 Task: Create in the project AgileAvail and in the Backlog issue 'Create a new online platform for online cooking courses with advanced recipe sharing and meal planning features' a child issue 'Integration with learning management systems', and assign it to team member softage.2@softage.net. Create in the project AgileAvail and in the Backlog issue 'Implement a new cloud-based learning management system for a school with advanced course creation and assessment features' a child issue 'Big data model interpretability and transparency remediation', and assign it to team member softage.3@softage.net
Action: Mouse moved to (198, 355)
Screenshot: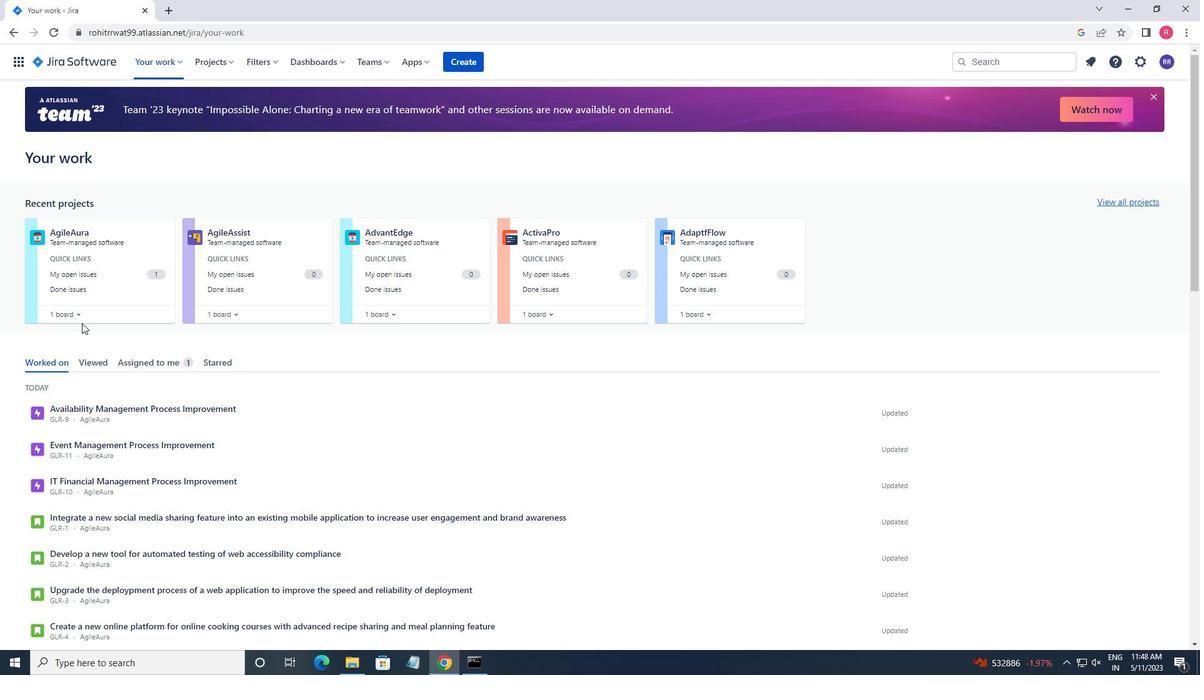
Action: Mouse scrolled (198, 356) with delta (0, 0)
Screenshot: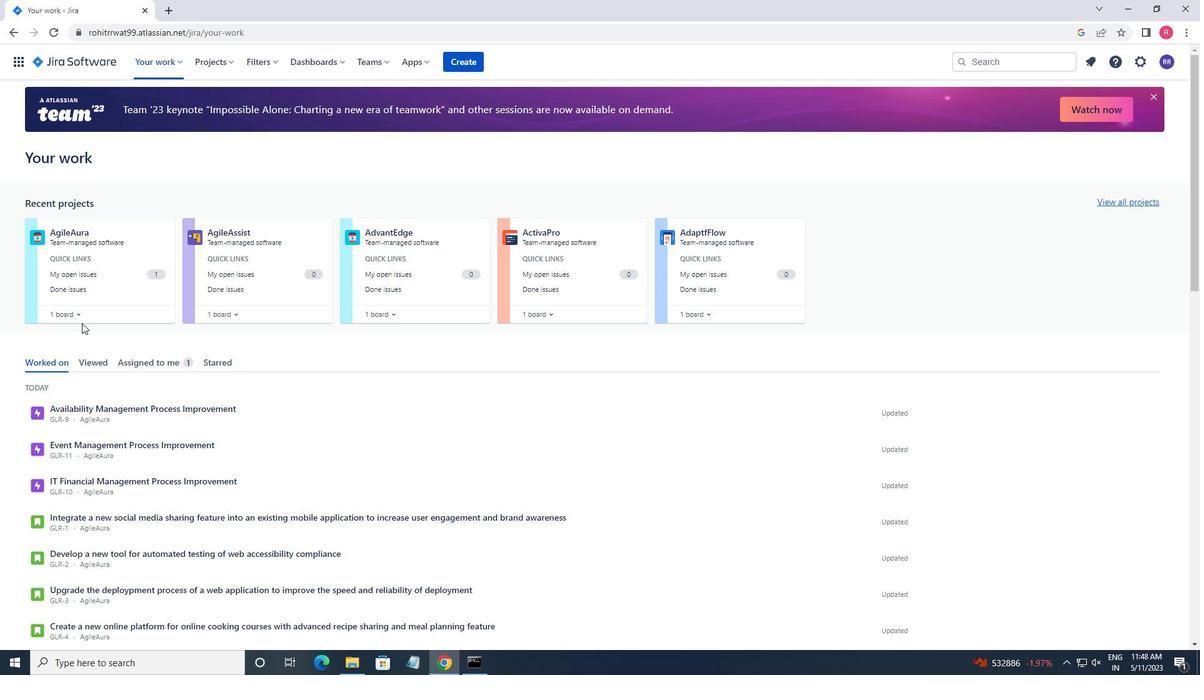 
Action: Mouse moved to (229, 62)
Screenshot: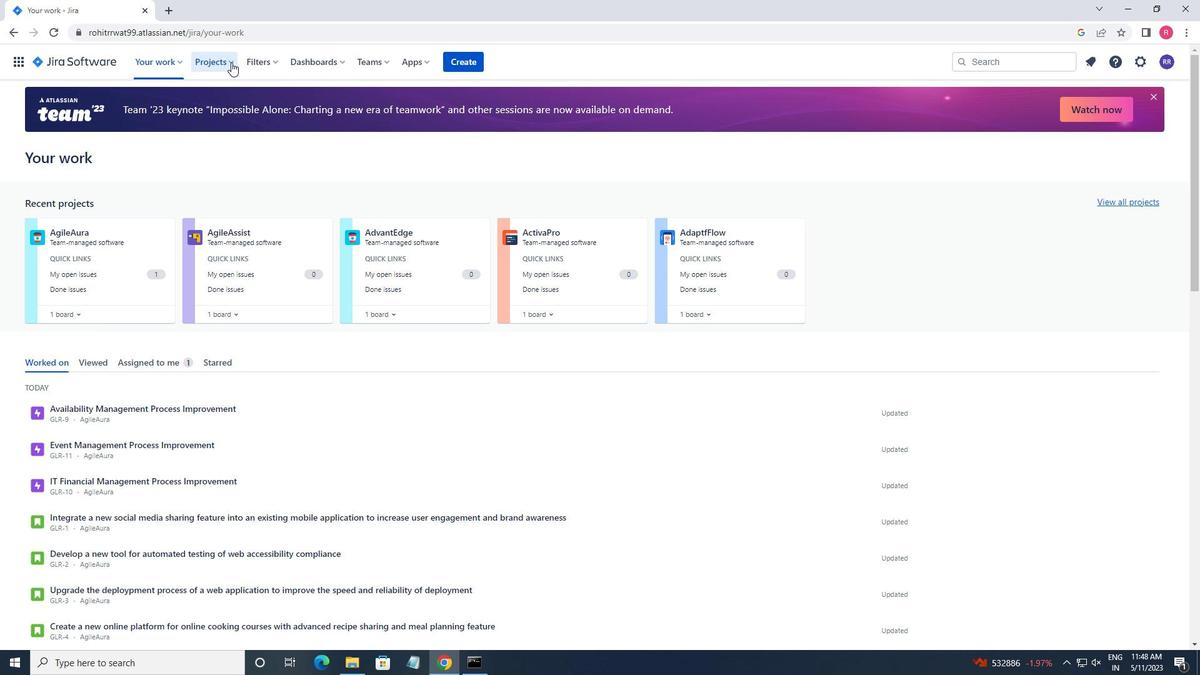 
Action: Mouse pressed left at (229, 62)
Screenshot: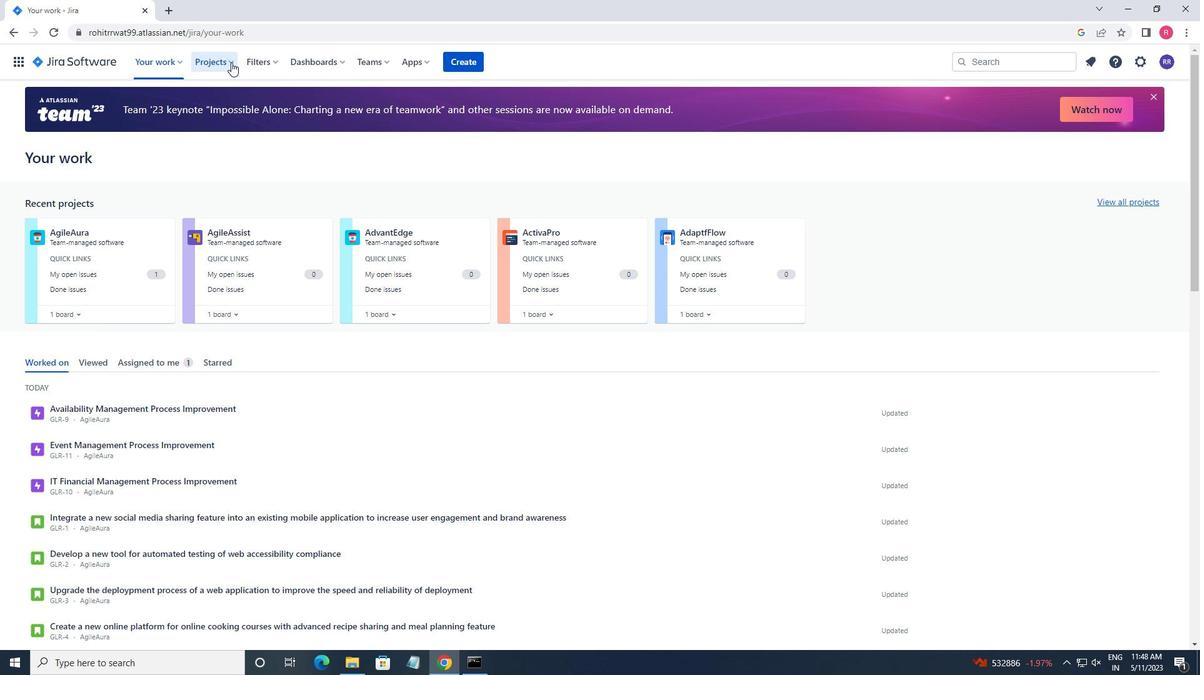 
Action: Mouse moved to (245, 117)
Screenshot: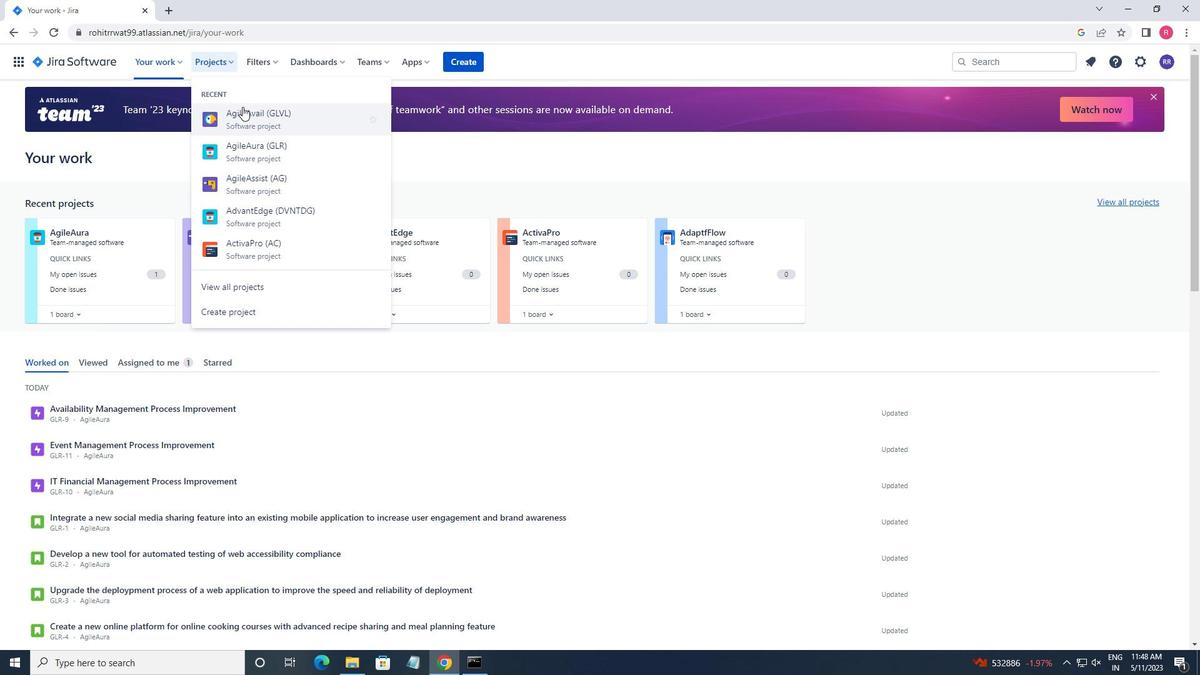 
Action: Mouse pressed left at (245, 117)
Screenshot: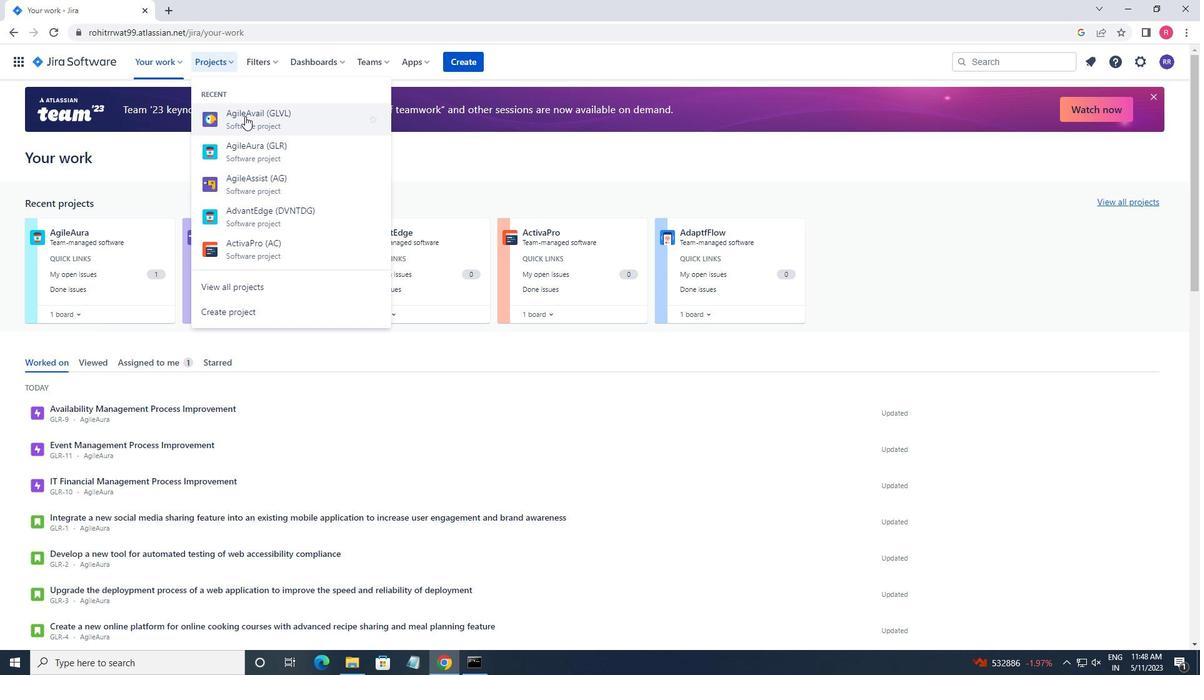 
Action: Mouse moved to (72, 193)
Screenshot: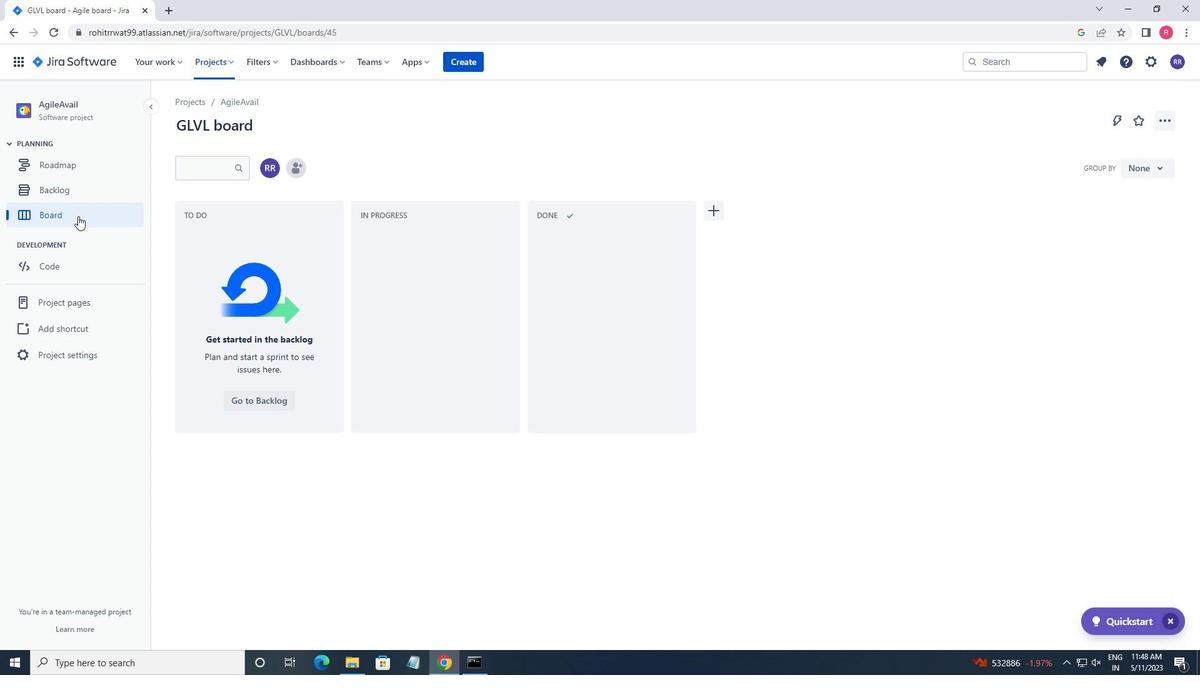 
Action: Mouse pressed left at (72, 193)
Screenshot: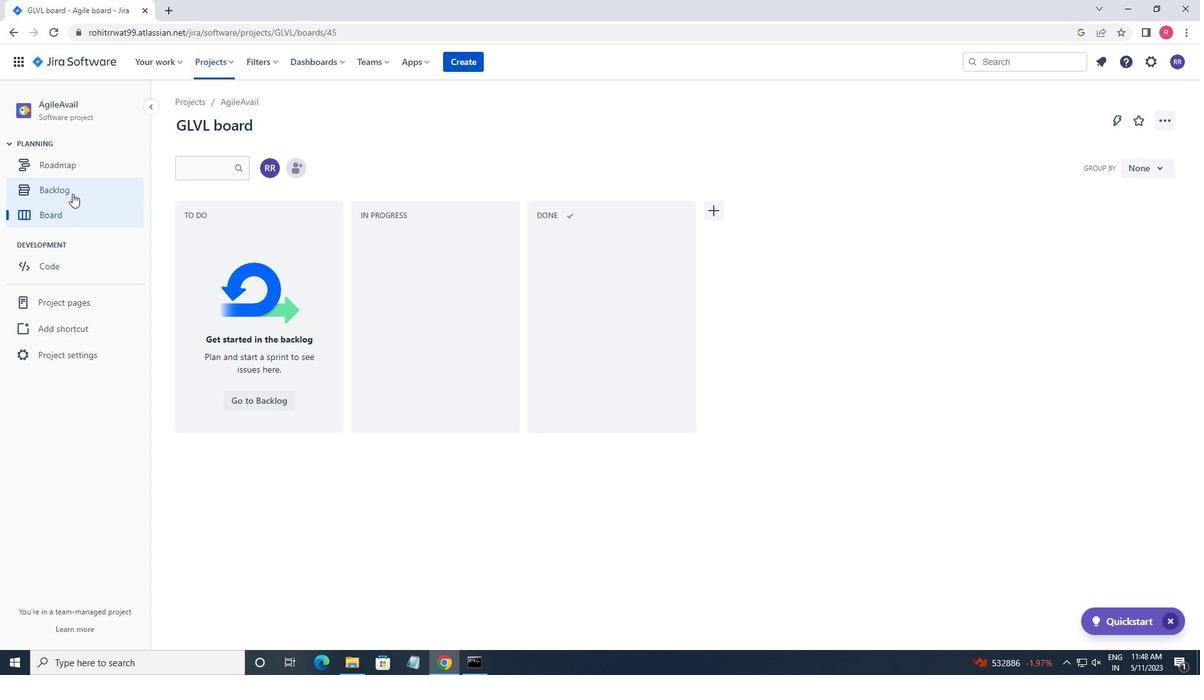 
Action: Mouse moved to (384, 385)
Screenshot: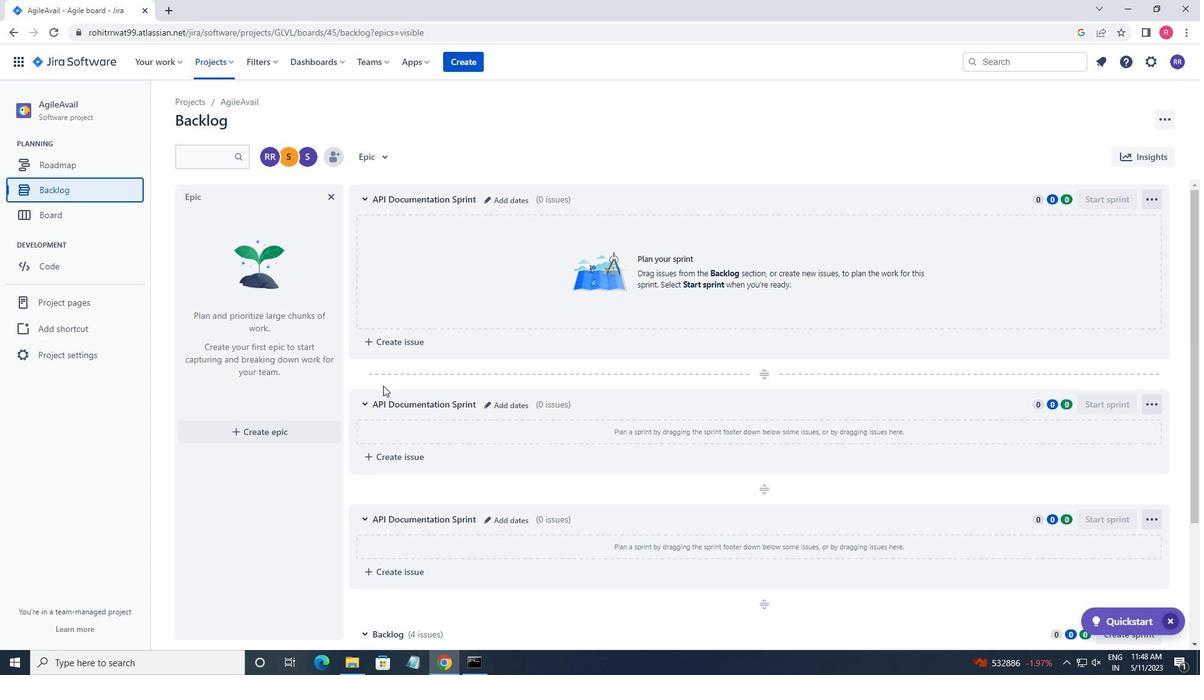 
Action: Mouse scrolled (384, 385) with delta (0, 0)
Screenshot: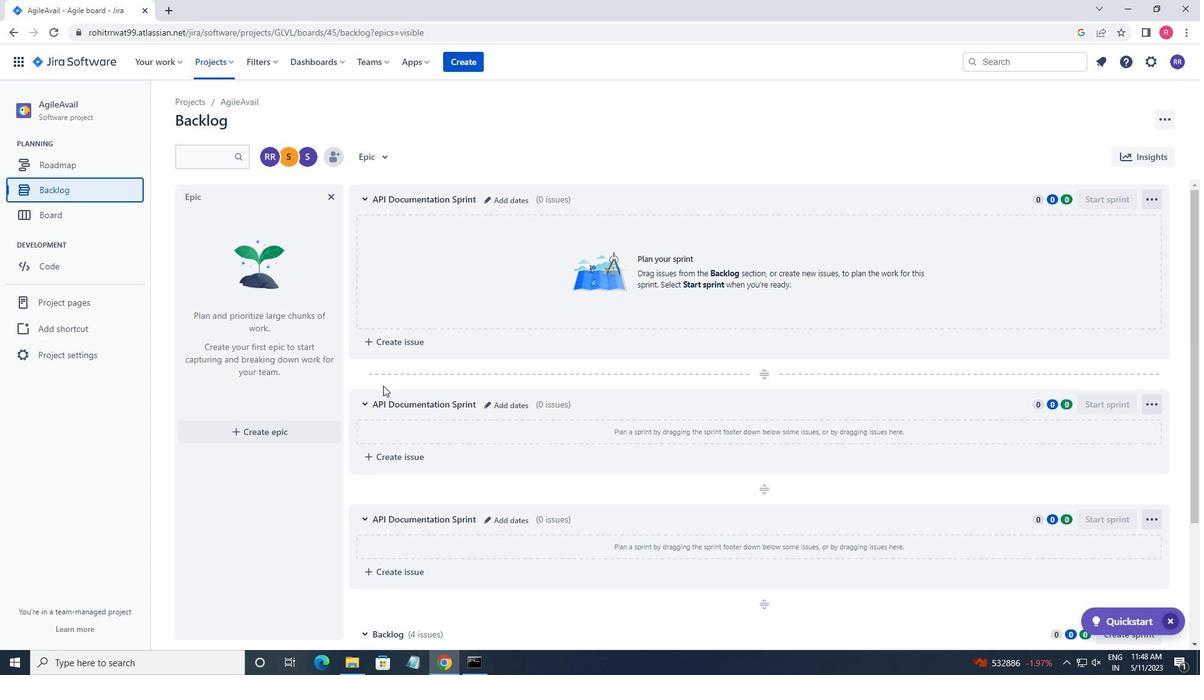 
Action: Mouse scrolled (384, 385) with delta (0, 0)
Screenshot: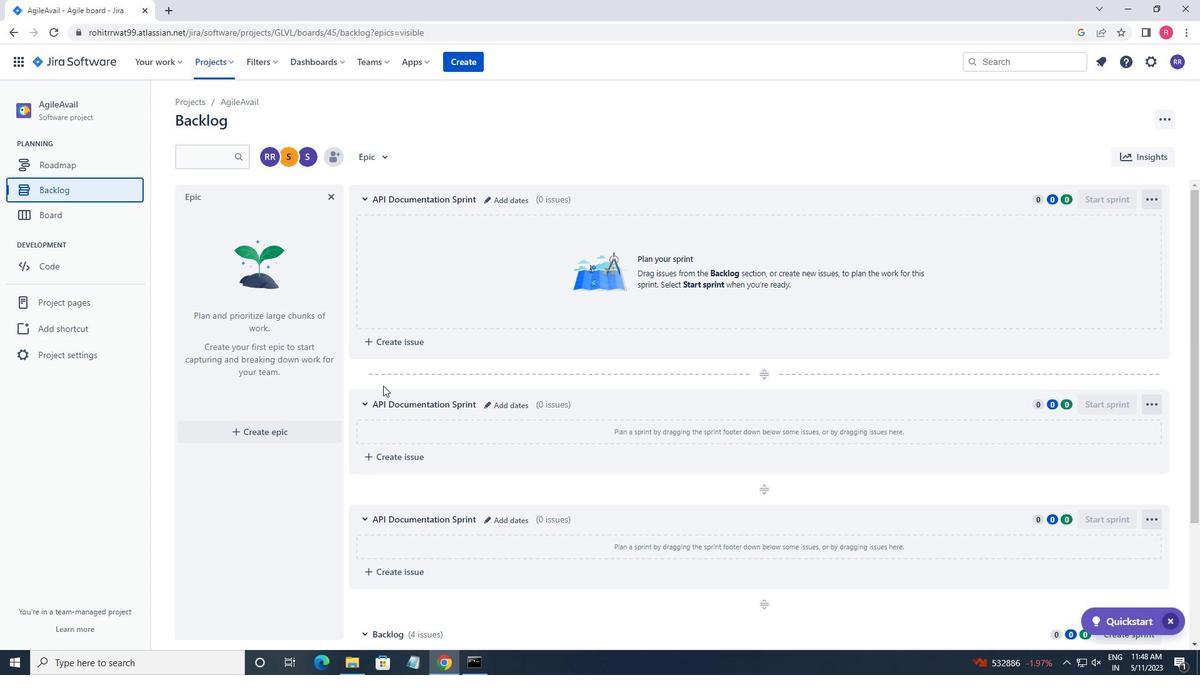 
Action: Mouse scrolled (384, 385) with delta (0, 0)
Screenshot: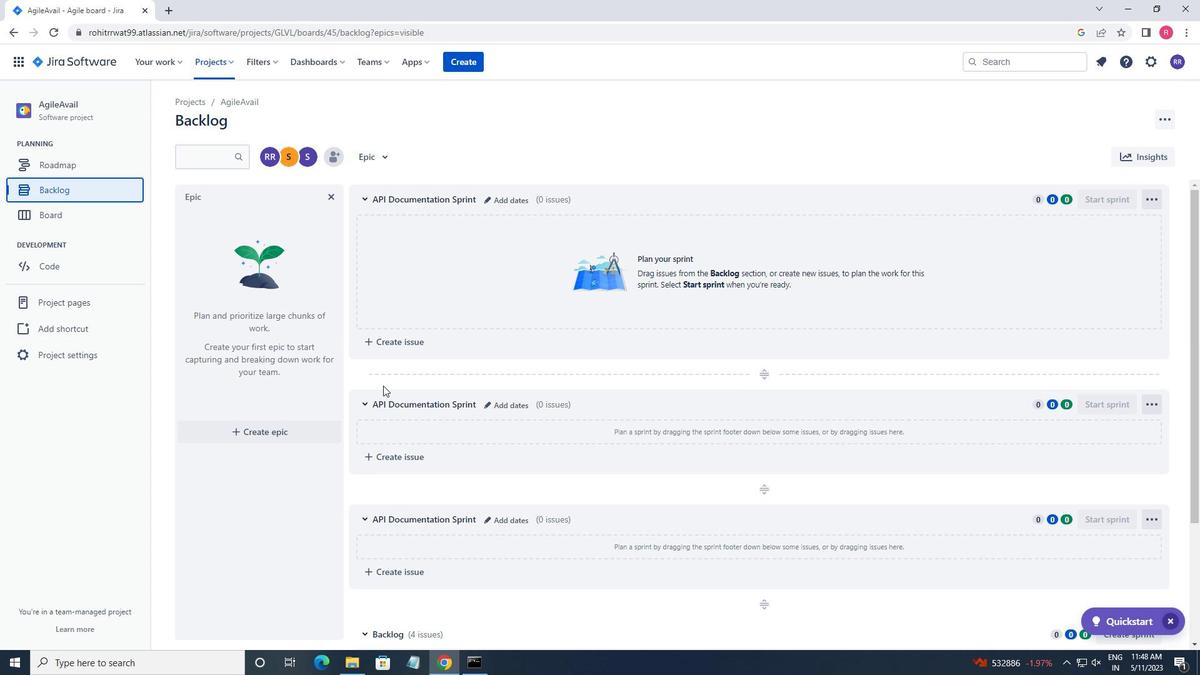 
Action: Mouse scrolled (384, 385) with delta (0, 0)
Screenshot: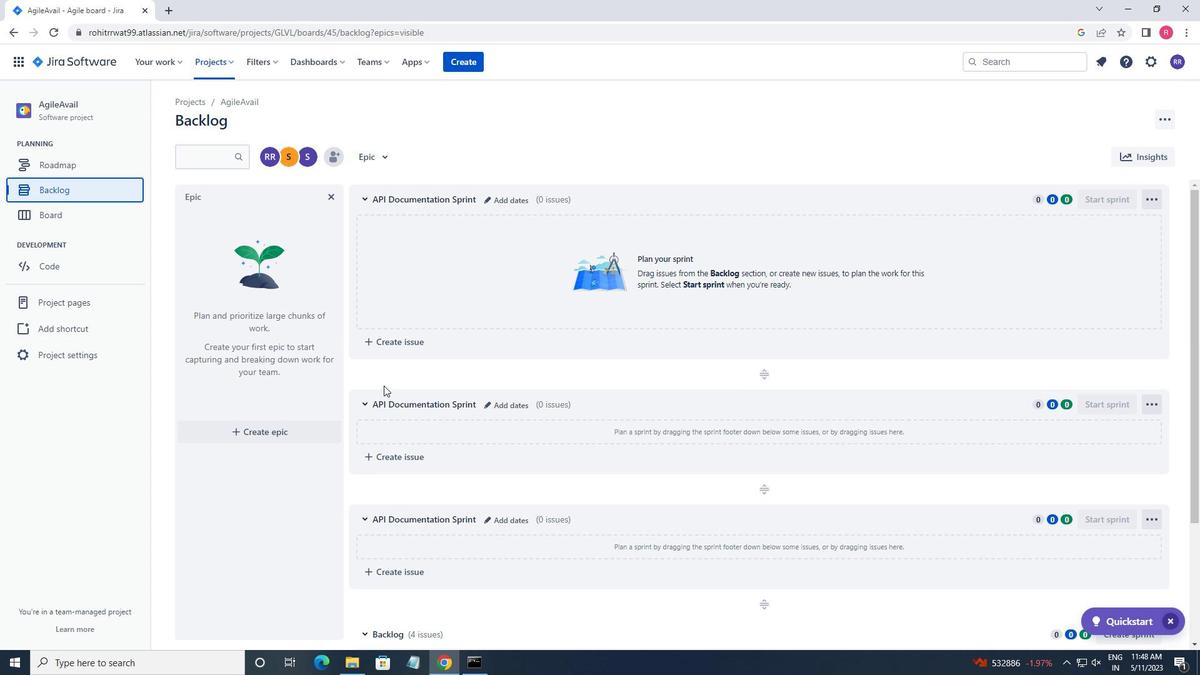 
Action: Mouse scrolled (384, 385) with delta (0, 0)
Screenshot: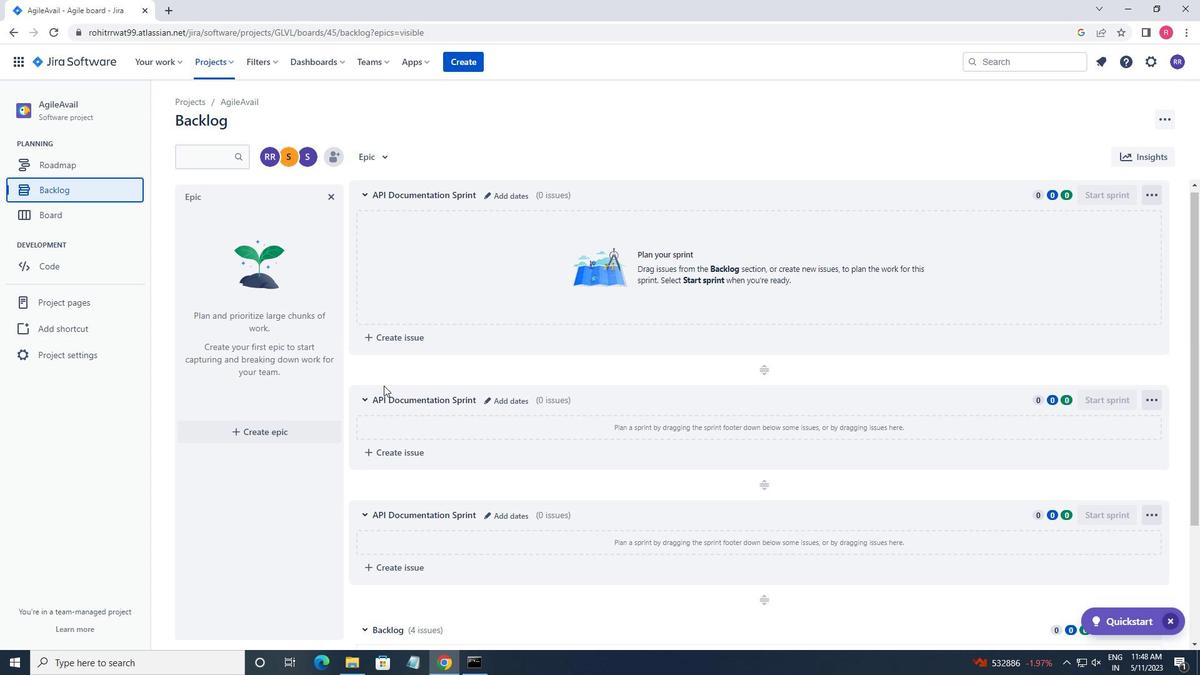 
Action: Mouse scrolled (384, 385) with delta (0, 0)
Screenshot: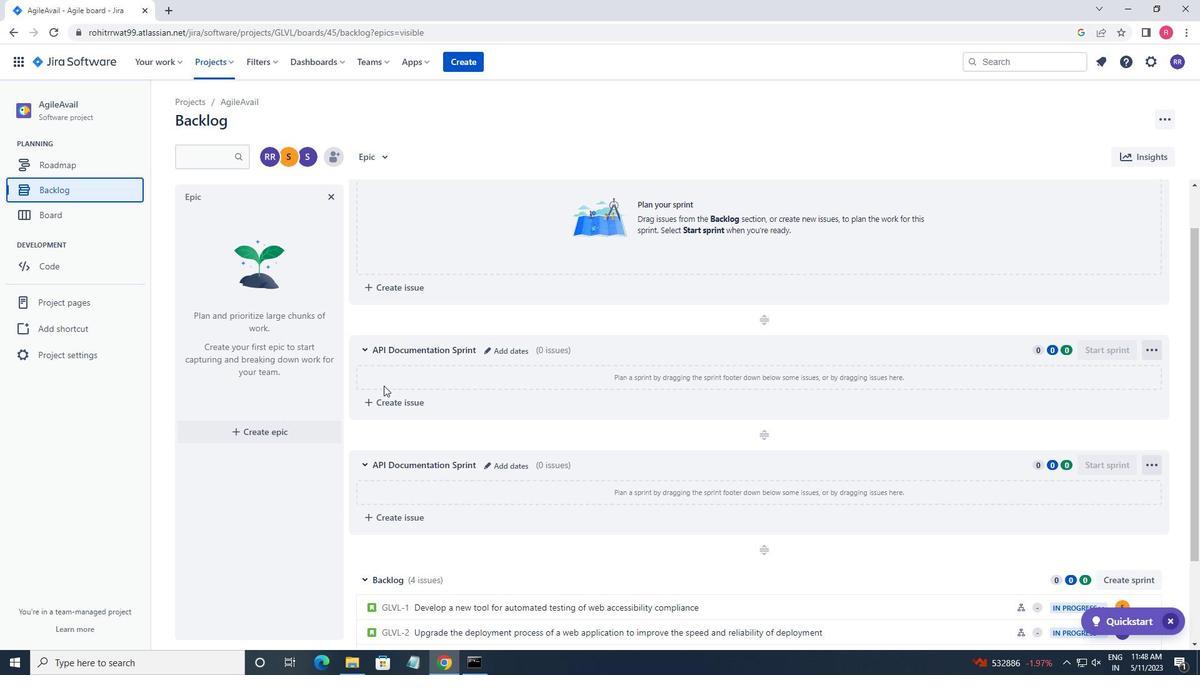 
Action: Mouse moved to (901, 544)
Screenshot: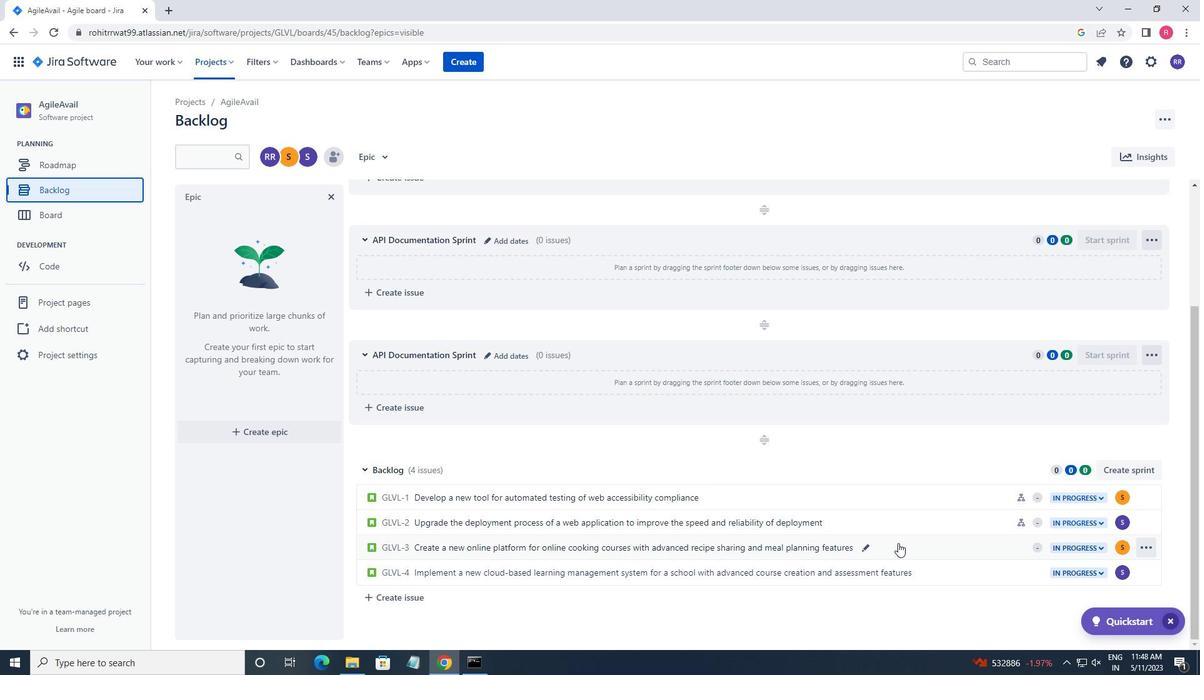 
Action: Mouse pressed left at (901, 544)
Screenshot: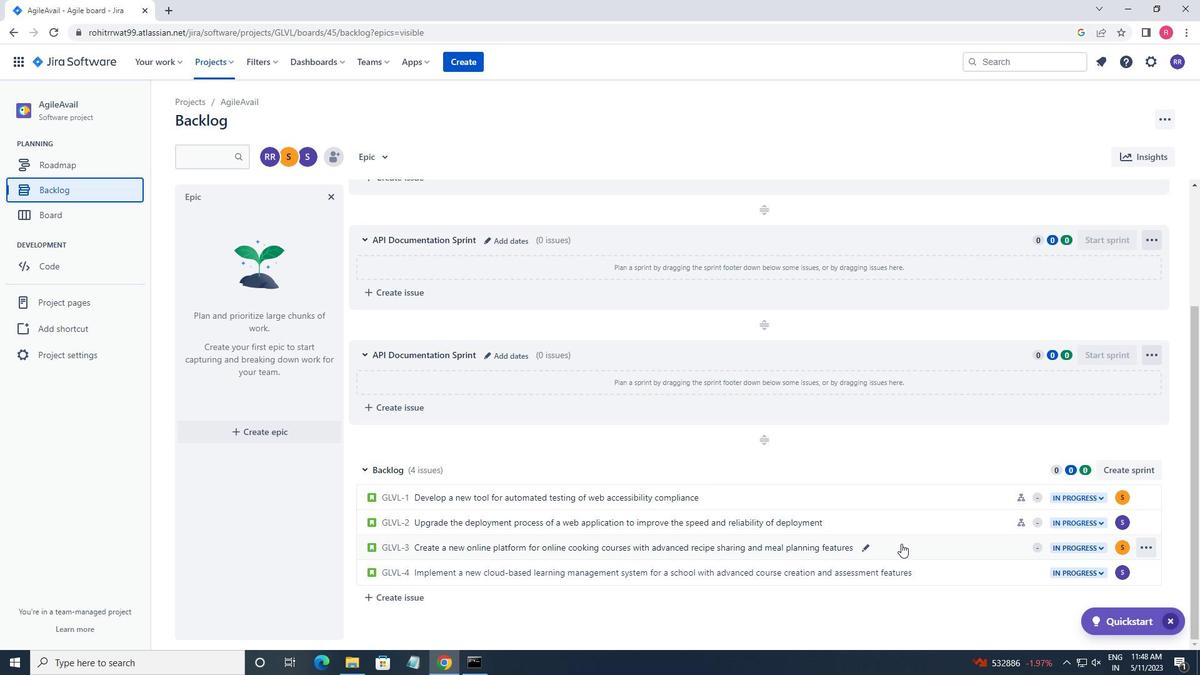 
Action: Mouse moved to (977, 301)
Screenshot: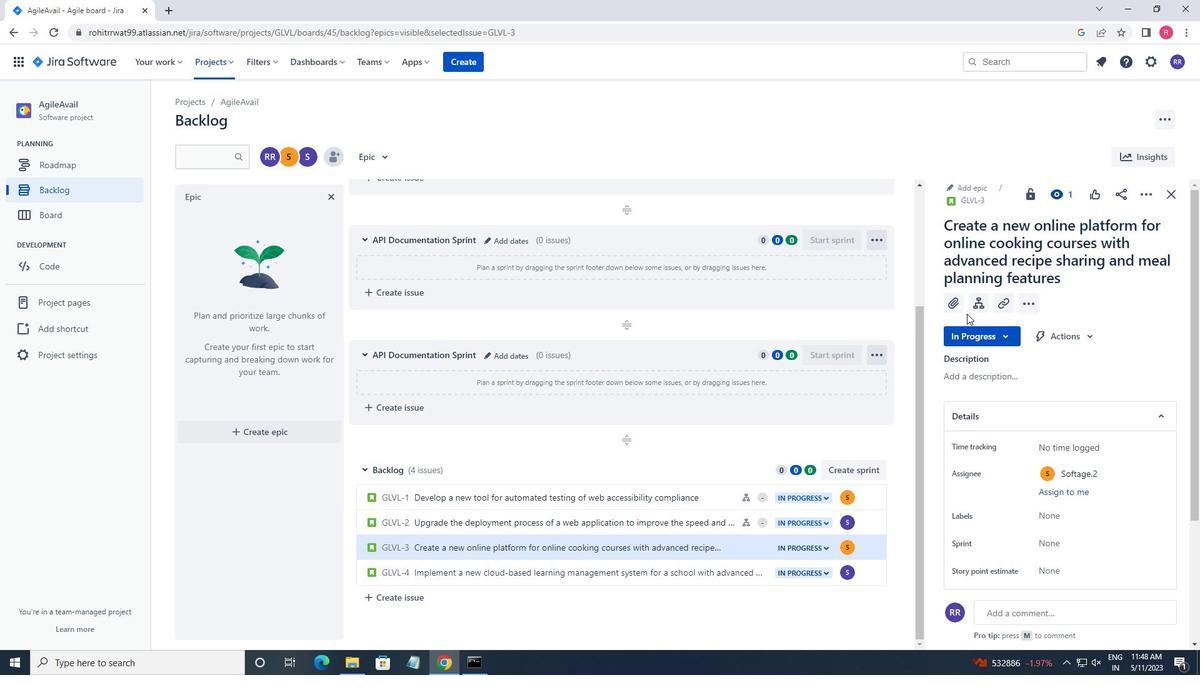 
Action: Mouse pressed left at (977, 301)
Screenshot: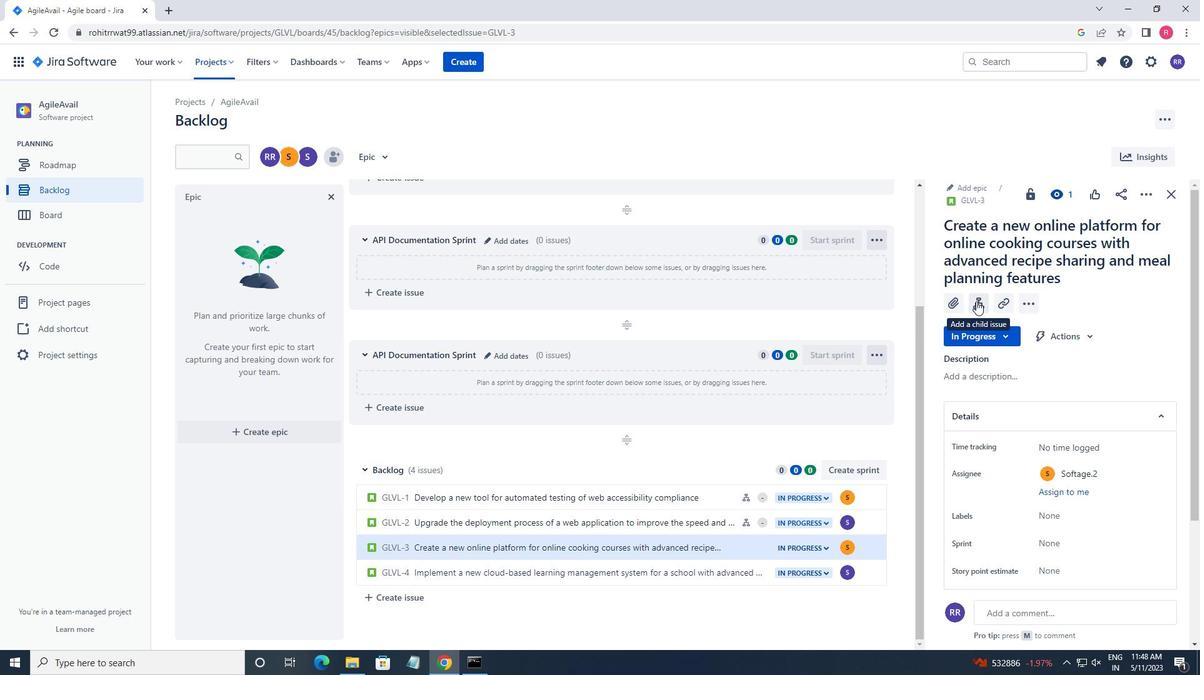 
Action: Mouse moved to (980, 404)
Screenshot: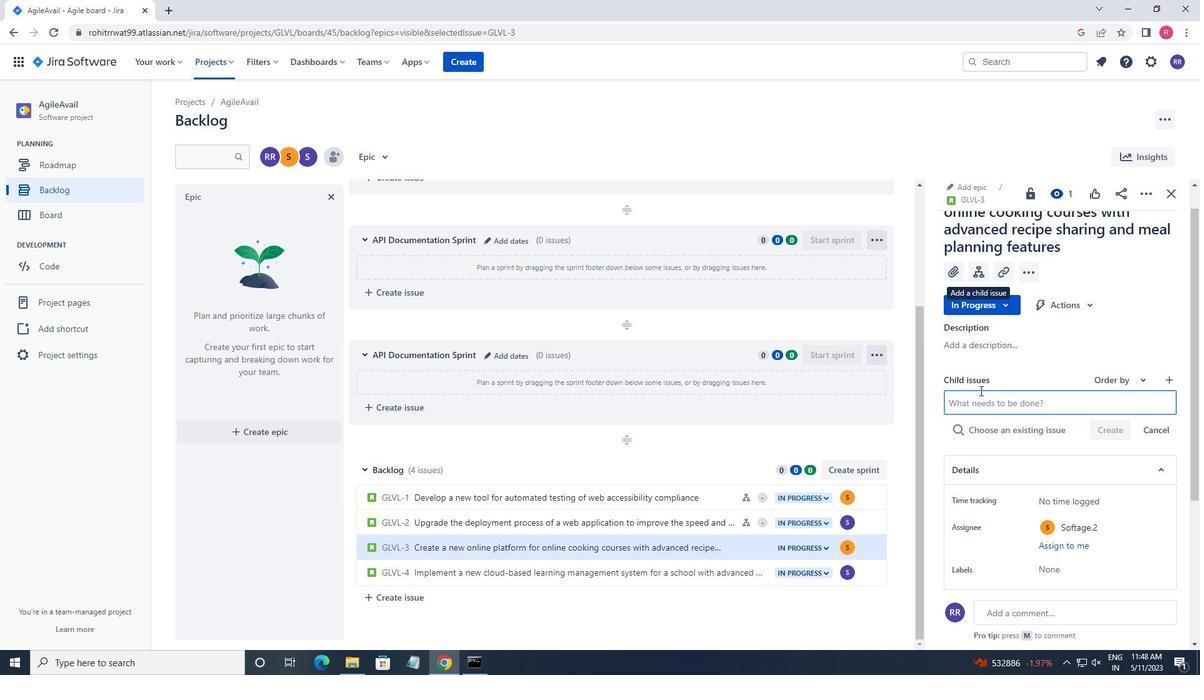 
Action: Mouse pressed left at (980, 404)
Screenshot: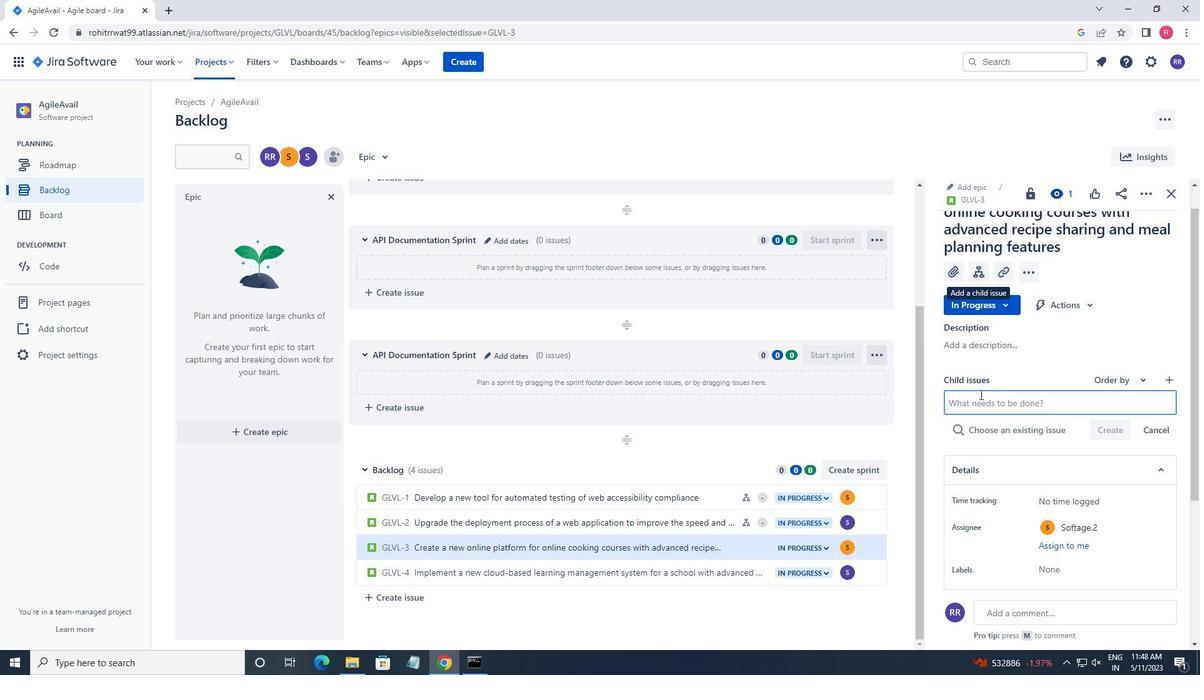 
Action: Key pressed <Key.shift_r>Inta<Key.backspace>egration<Key.space>e<Key.backspace>with<Key.space>learning<Key.space>managen<Key.backspace>ment<Key.space>system<Key.enter>
Screenshot: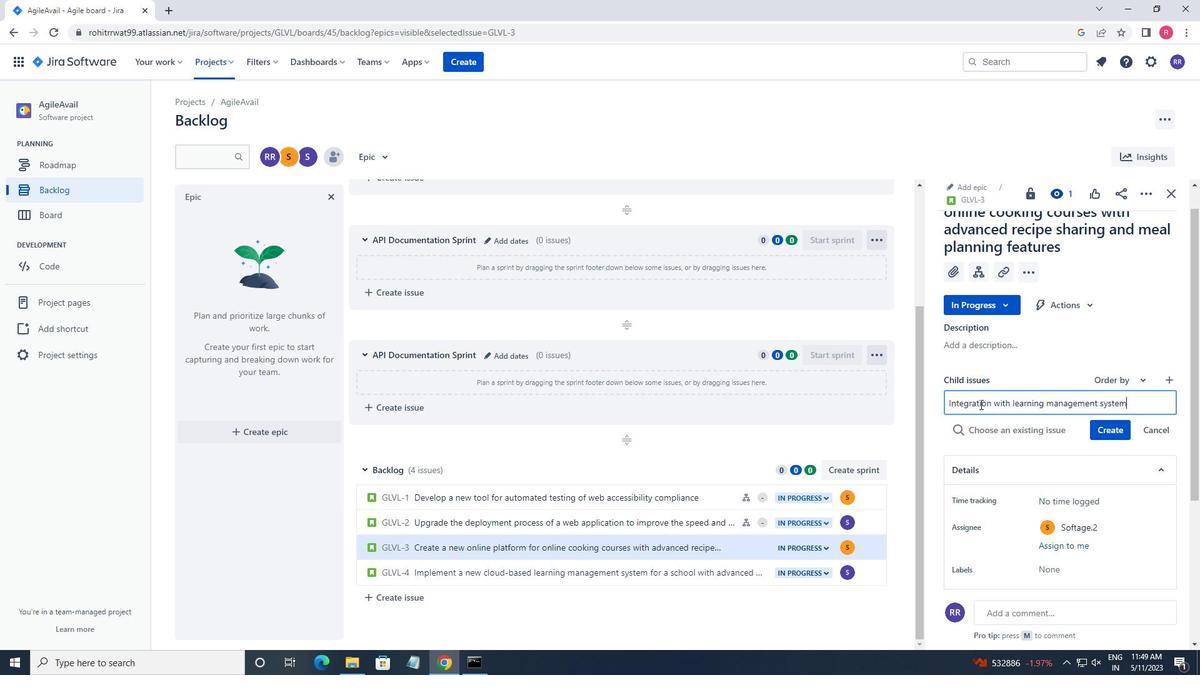 
Action: Mouse moved to (1112, 413)
Screenshot: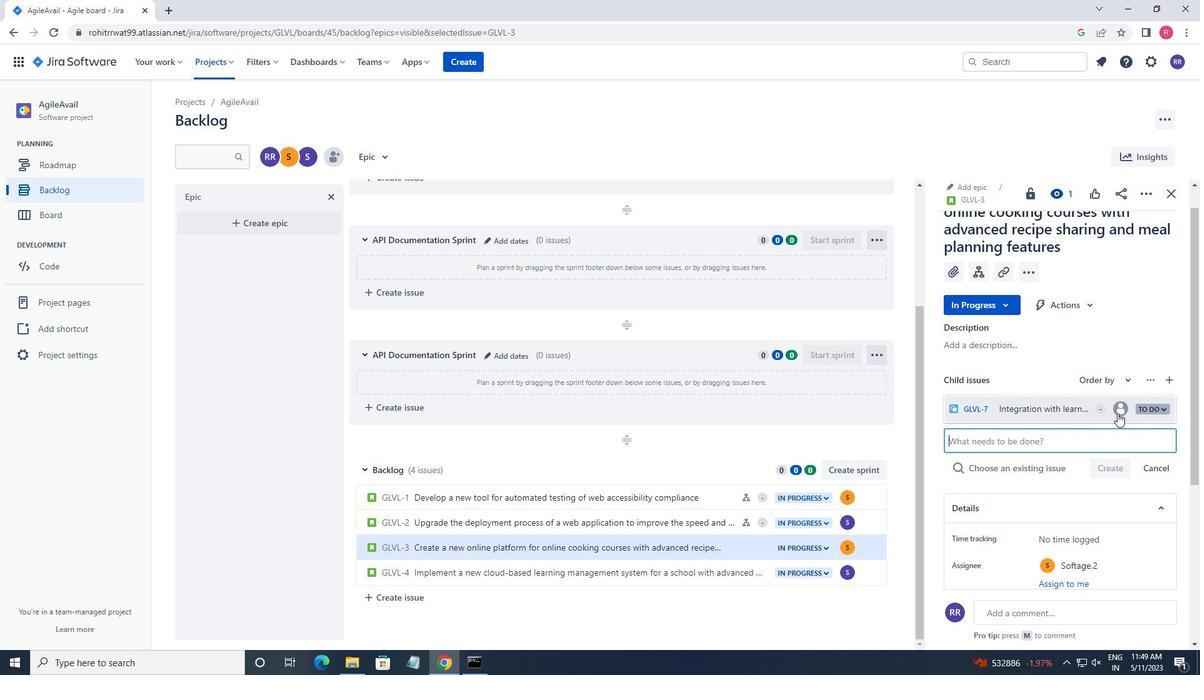 
Action: Mouse pressed left at (1112, 413)
Screenshot: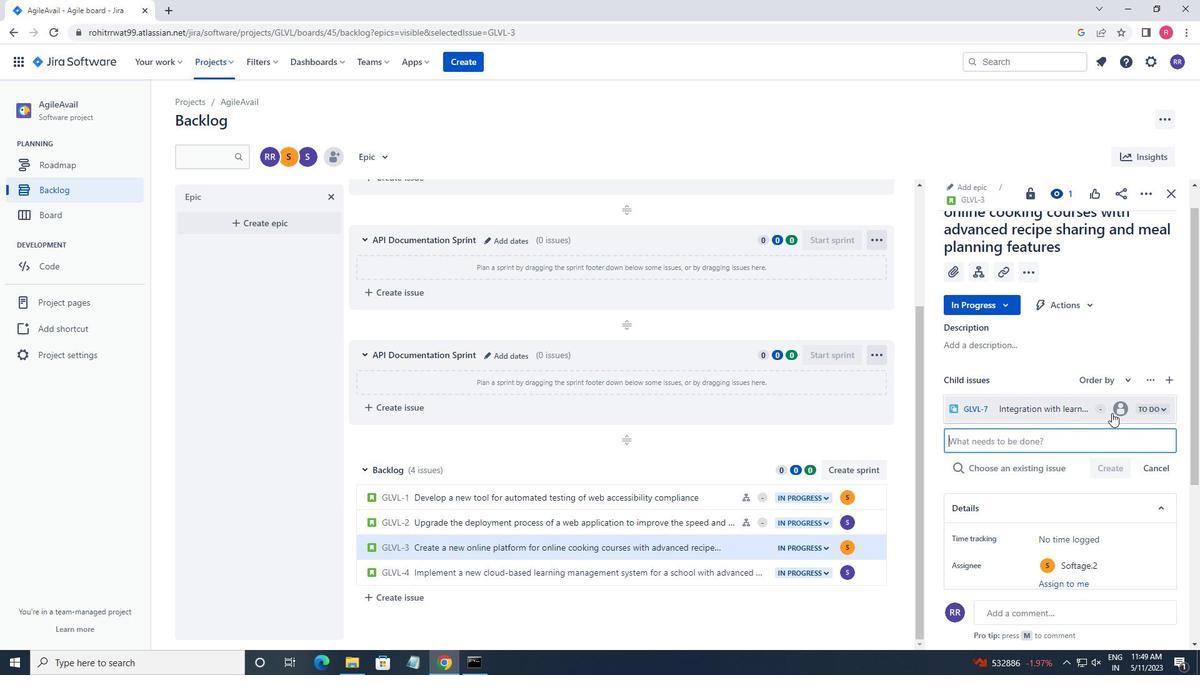 
Action: Mouse moved to (1046, 417)
Screenshot: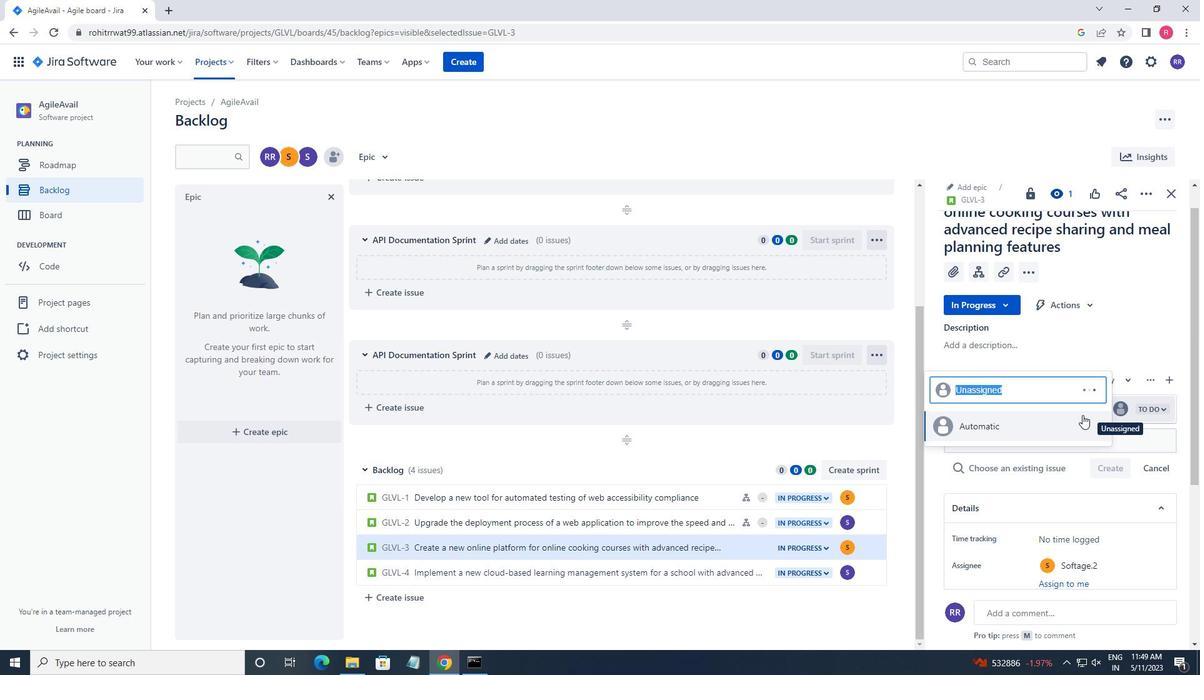 
Action: Key pressed soft
Screenshot: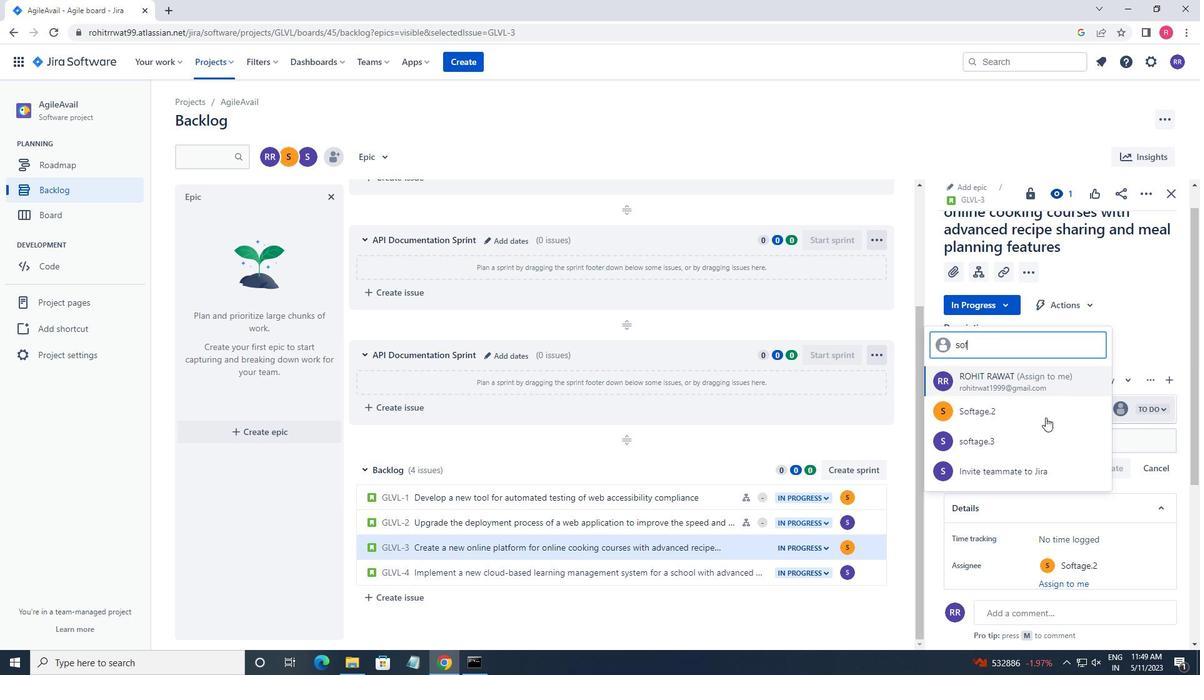 
Action: Mouse moved to (998, 422)
Screenshot: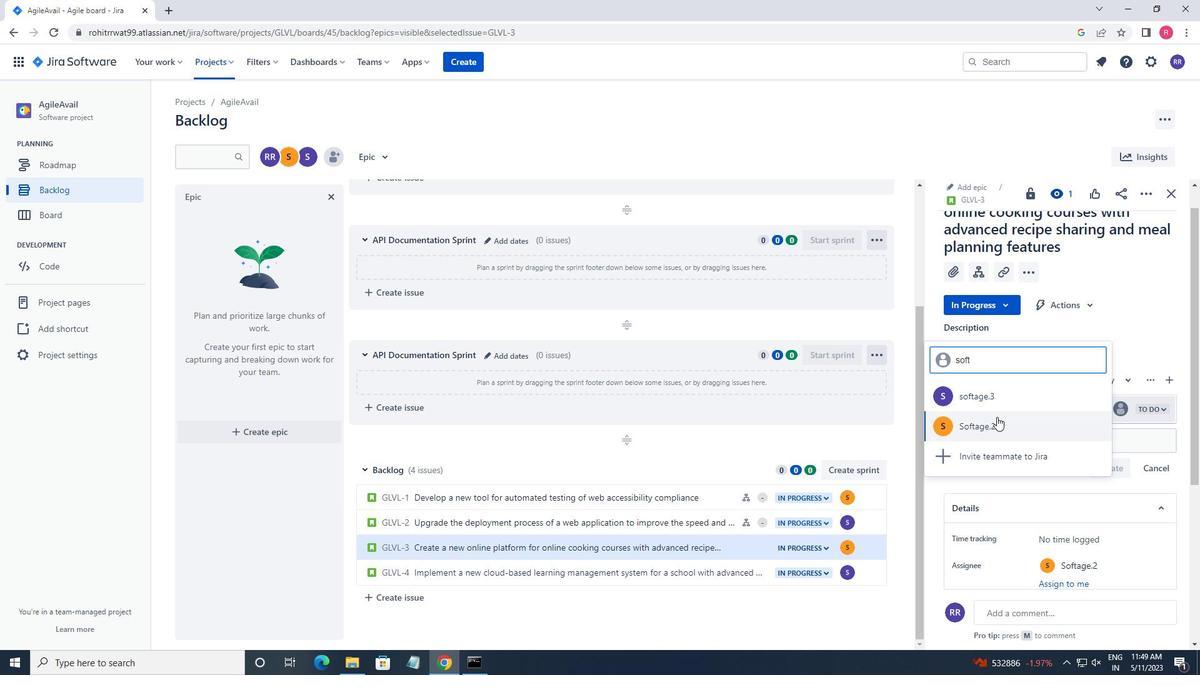 
Action: Mouse pressed left at (998, 422)
Screenshot: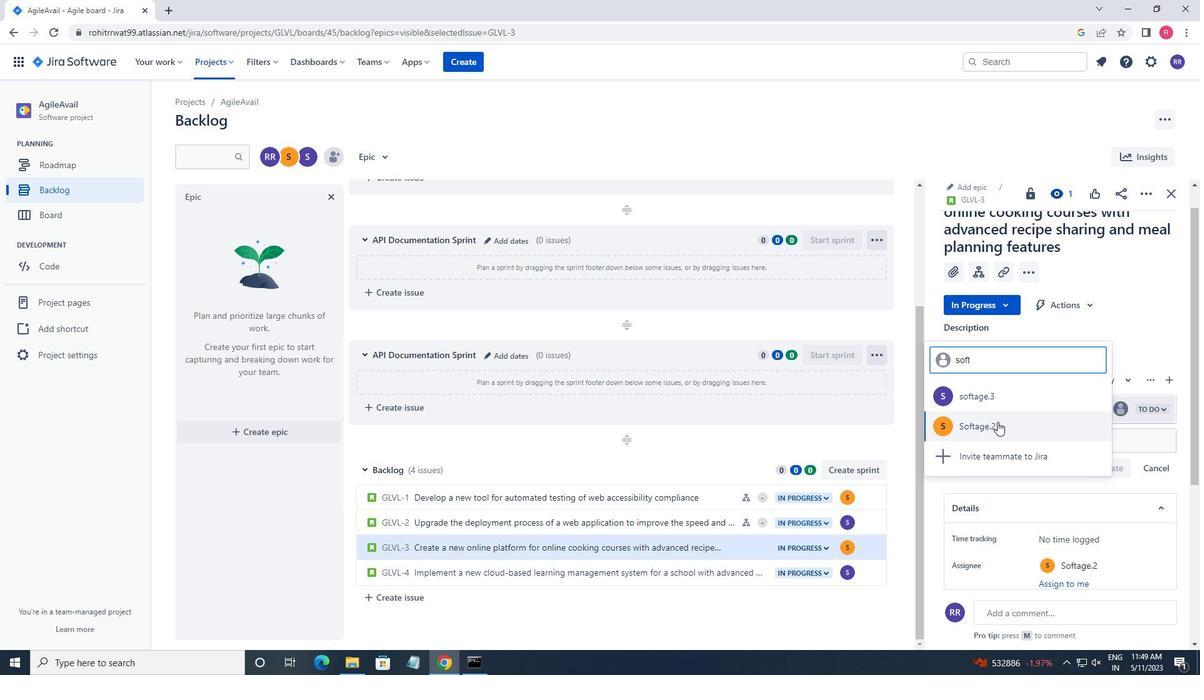 
Action: Mouse moved to (694, 582)
Screenshot: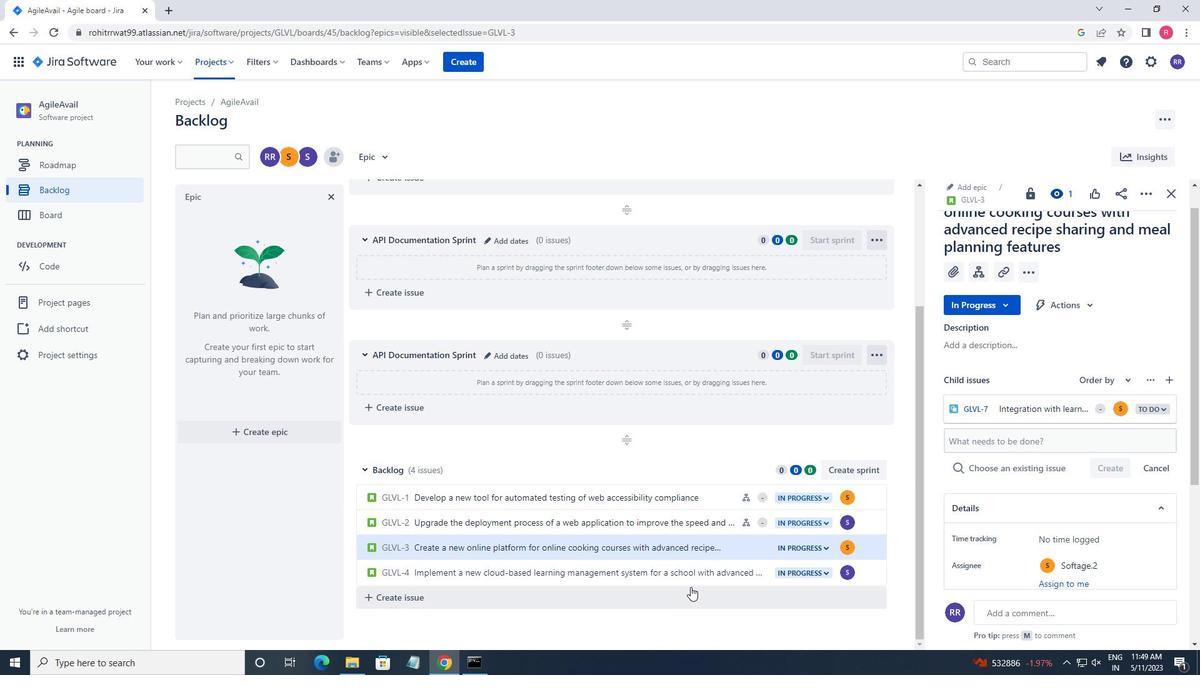 
Action: Mouse pressed left at (694, 582)
Screenshot: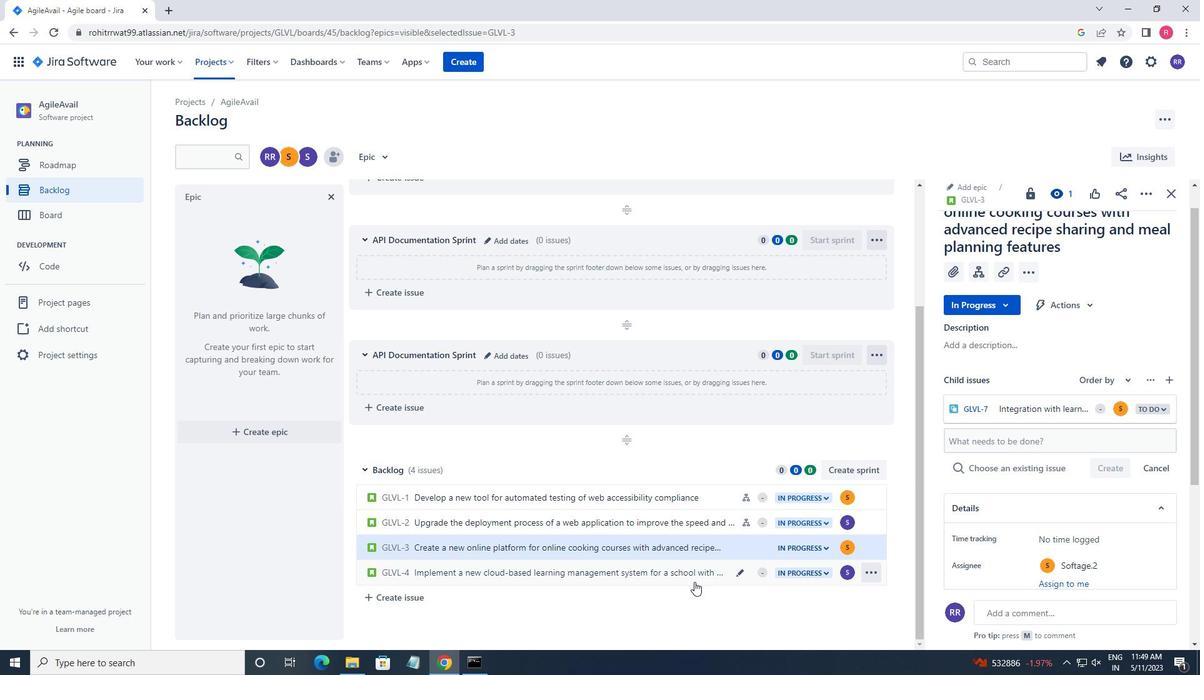 
Action: Mouse moved to (985, 308)
Screenshot: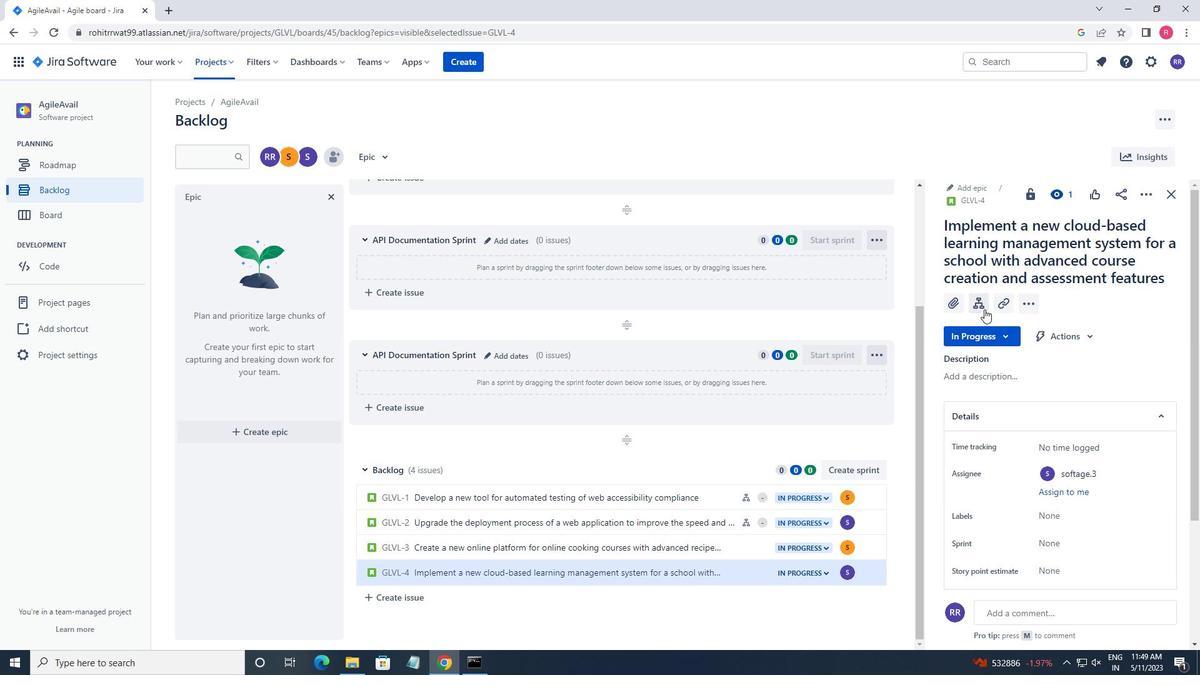 
Action: Mouse pressed left at (985, 308)
Screenshot: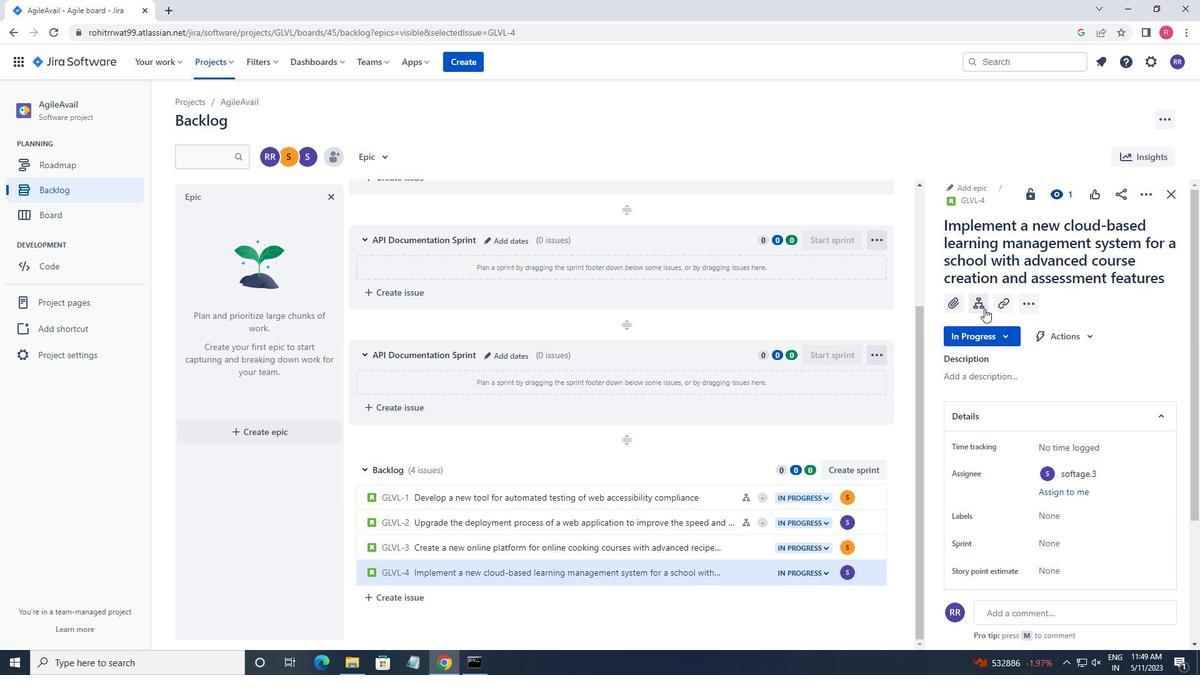 
Action: Mouse moved to (967, 397)
Screenshot: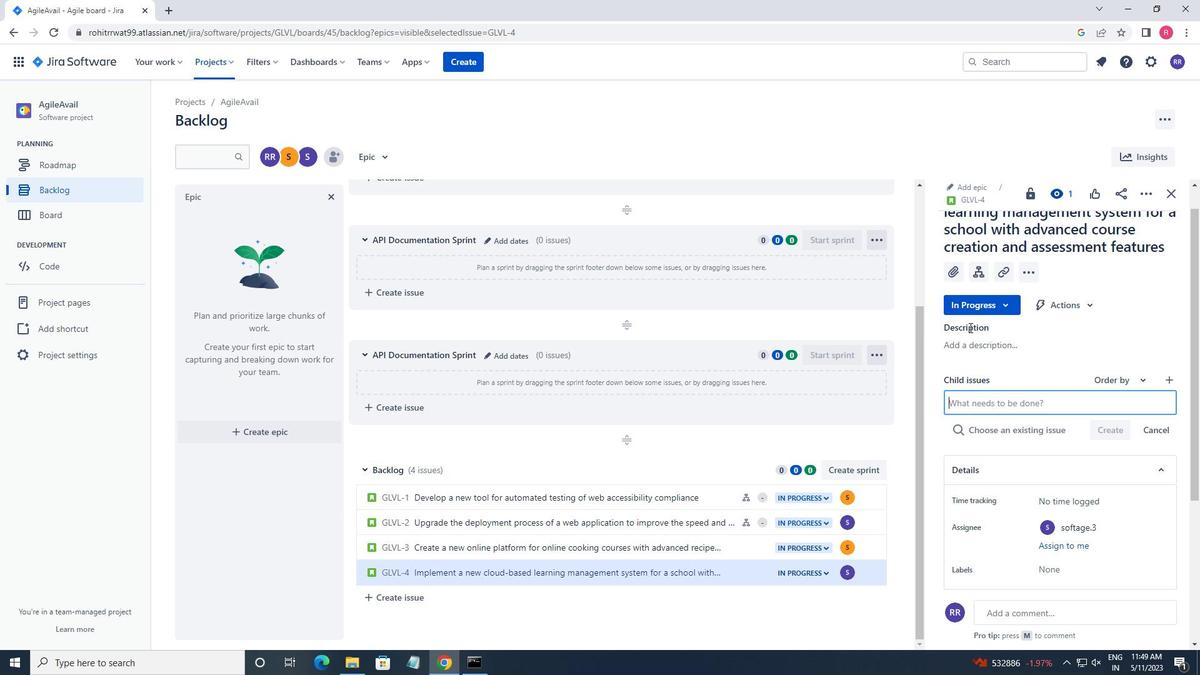 
Action: Key pressed softage<Key.space><Key.backspace>.3<Key.shift>@
Screenshot: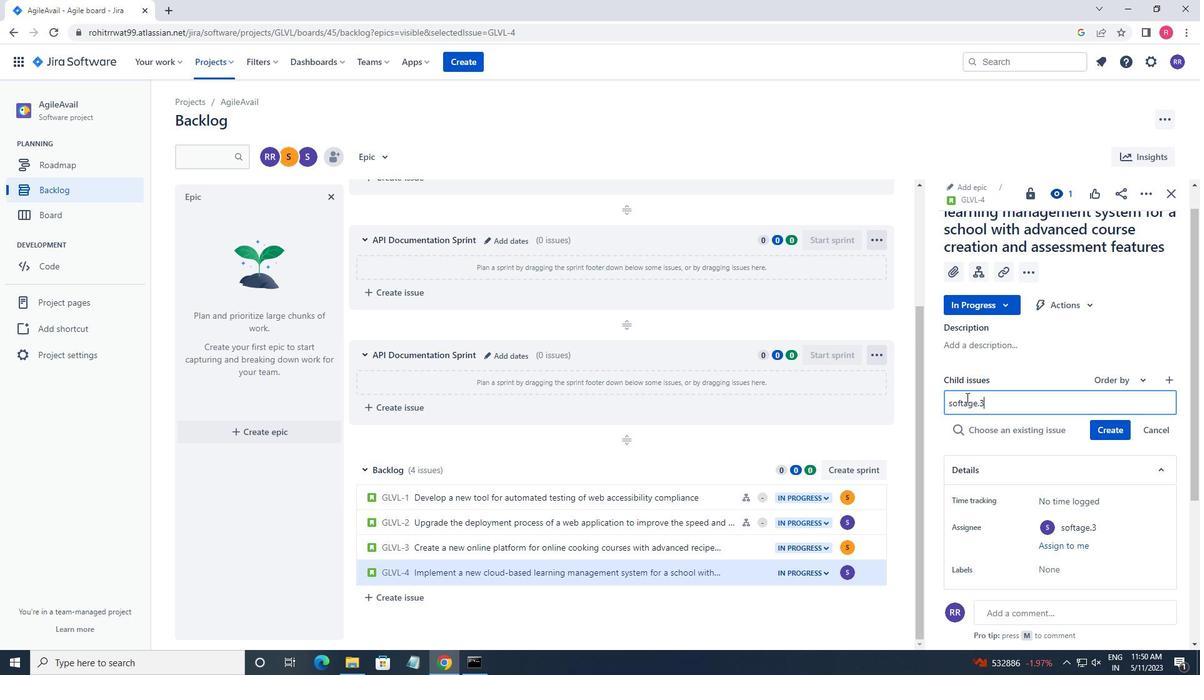 
Action: Mouse moved to (1042, 406)
Screenshot: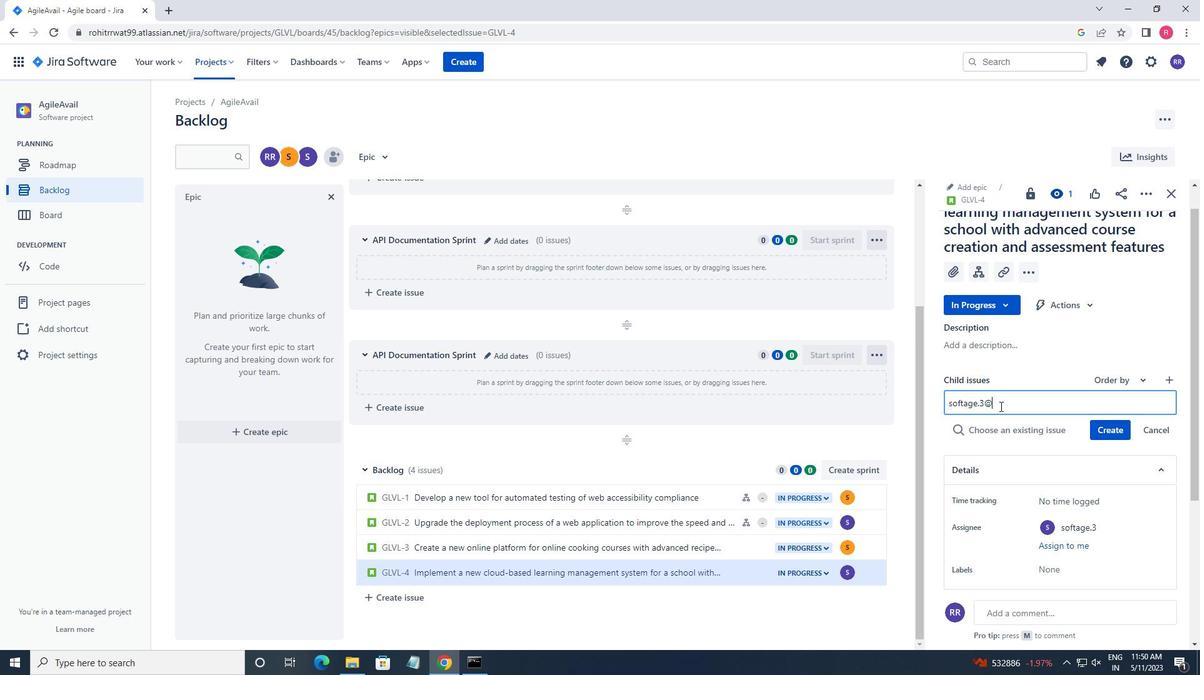 
Action: Key pressed <Key.backspace><Key.backspace><Key.backspace><Key.backspace><Key.backspace><Key.backspace><Key.backspace><Key.backspace><Key.backspace><Key.backspace><Key.backspace><Key.backspace><Key.backspace><Key.backspace><Key.backspace><Key.shift><Key.shift>BIG<Key.space>DATA<Key.space>MODEL<Key.space>INTERPRA<Key.backspace>ETABILITY<Key.space>AND<Key.space>TRANSPARENCY<Key.space>REMEDIATION
Screenshot: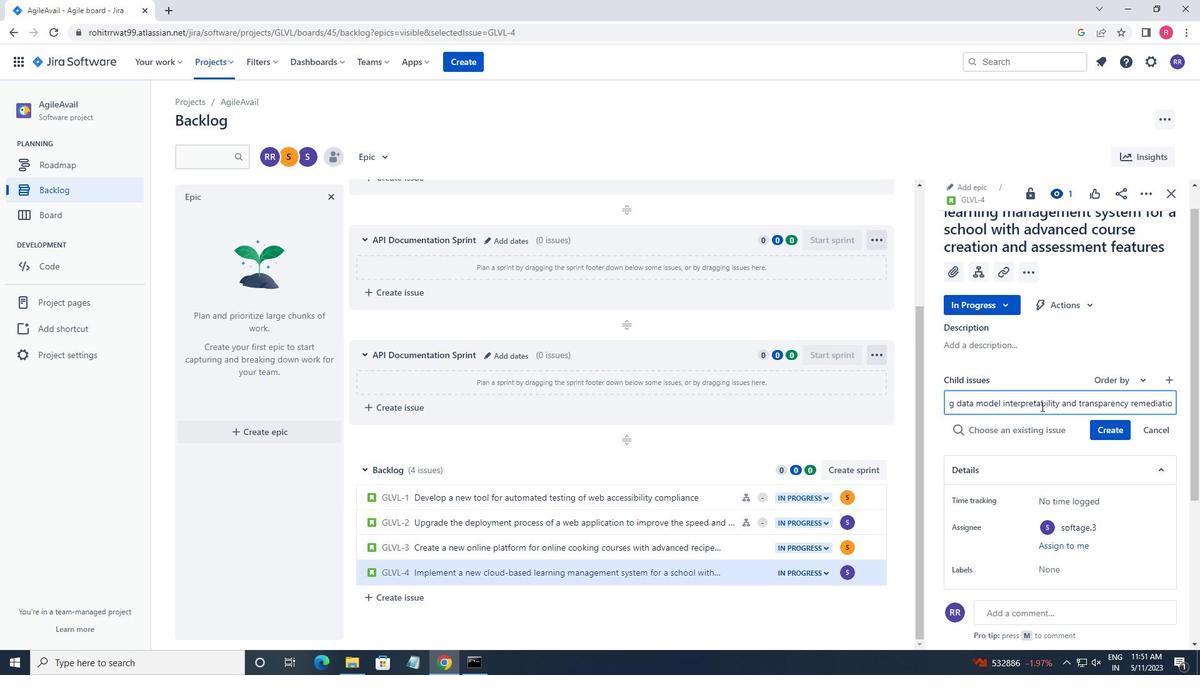 
Action: Mouse moved to (1103, 432)
Screenshot: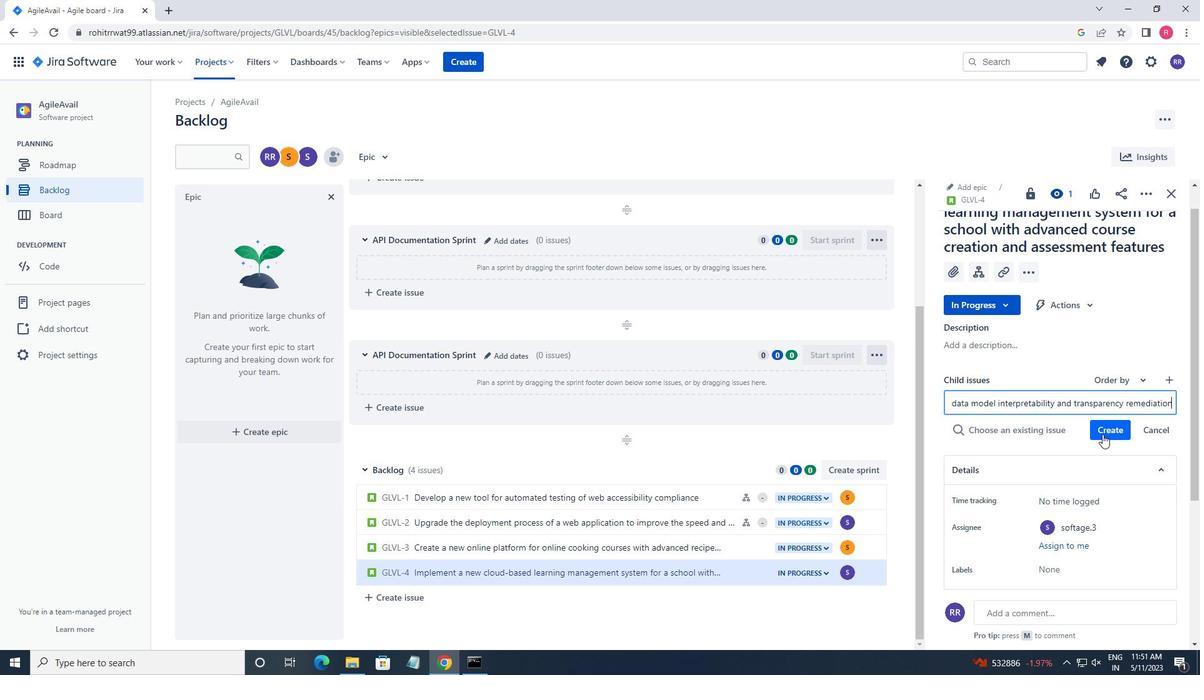 
Action: Mouse pressed left at (1103, 432)
Screenshot: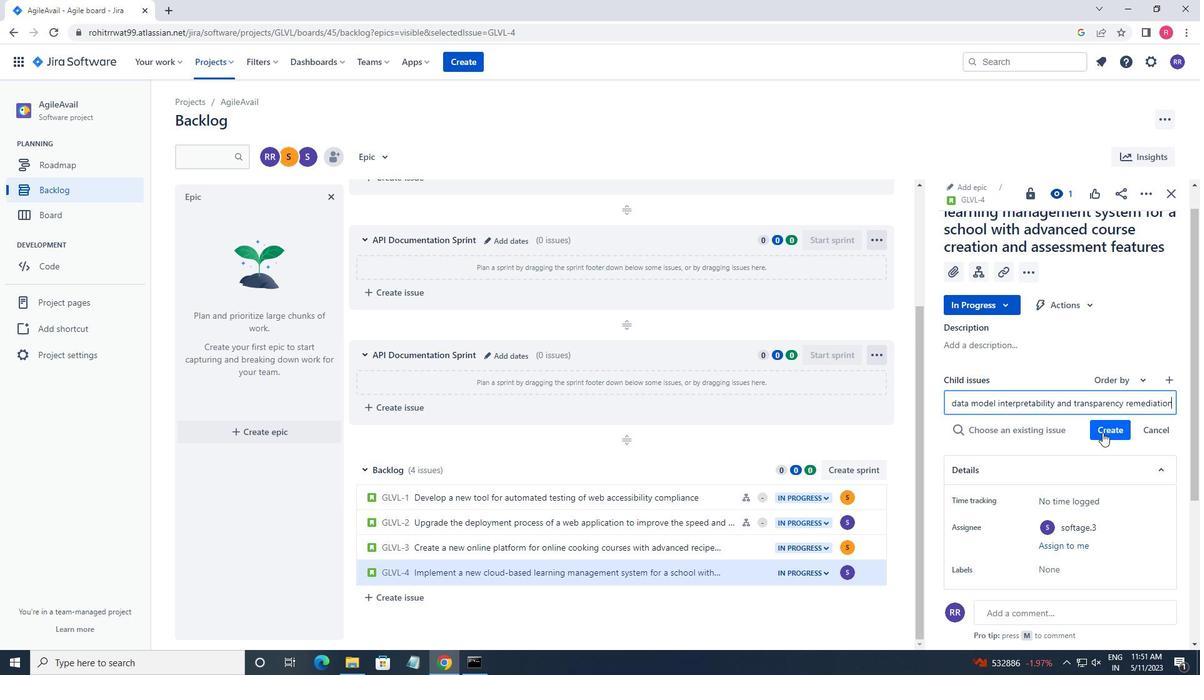 
Action: Mouse moved to (1124, 408)
Screenshot: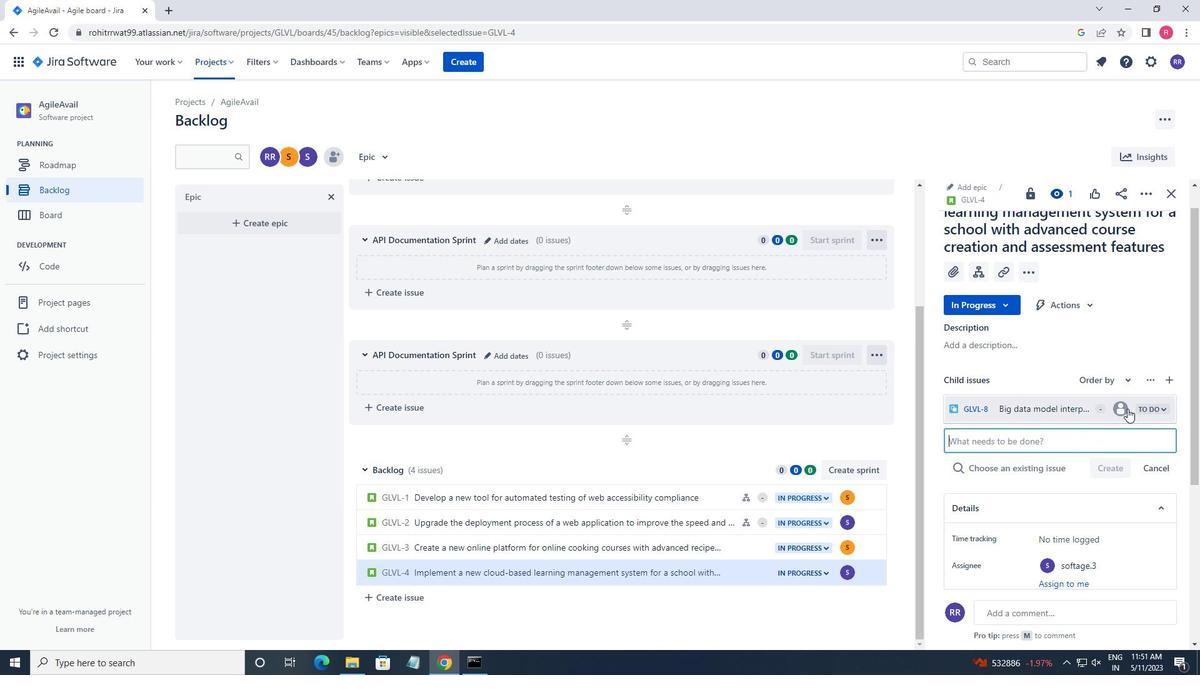 
Action: Mouse pressed left at (1124, 408)
Screenshot: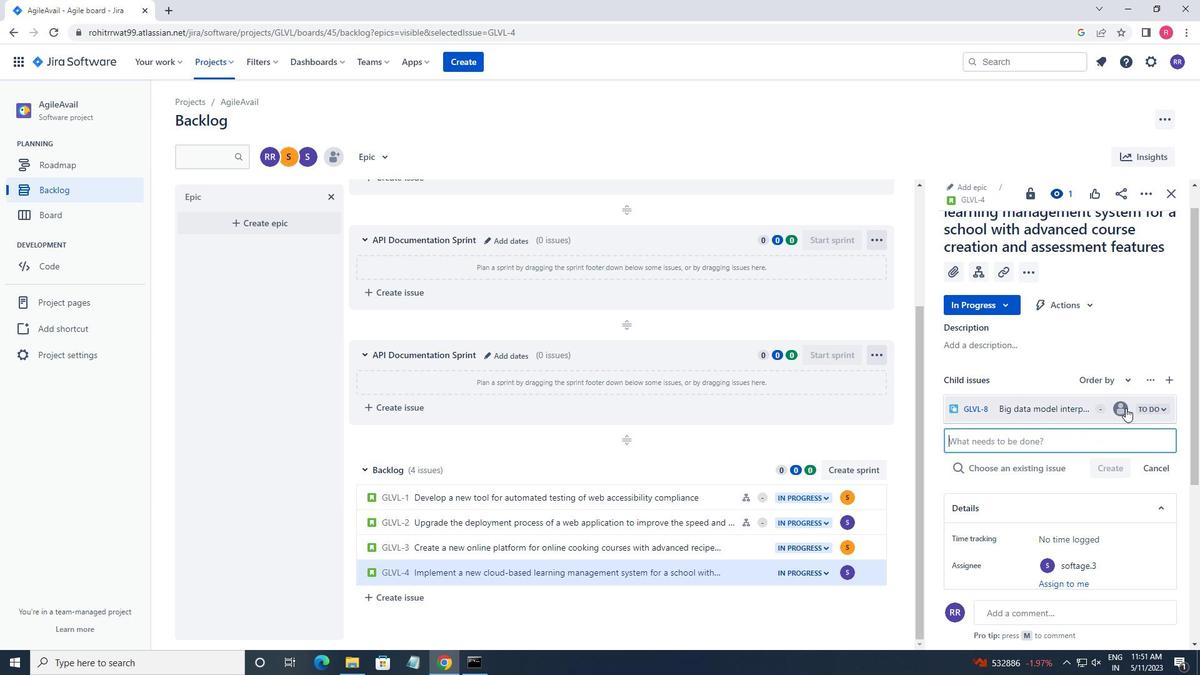 
Action: Mouse moved to (1035, 462)
Screenshot: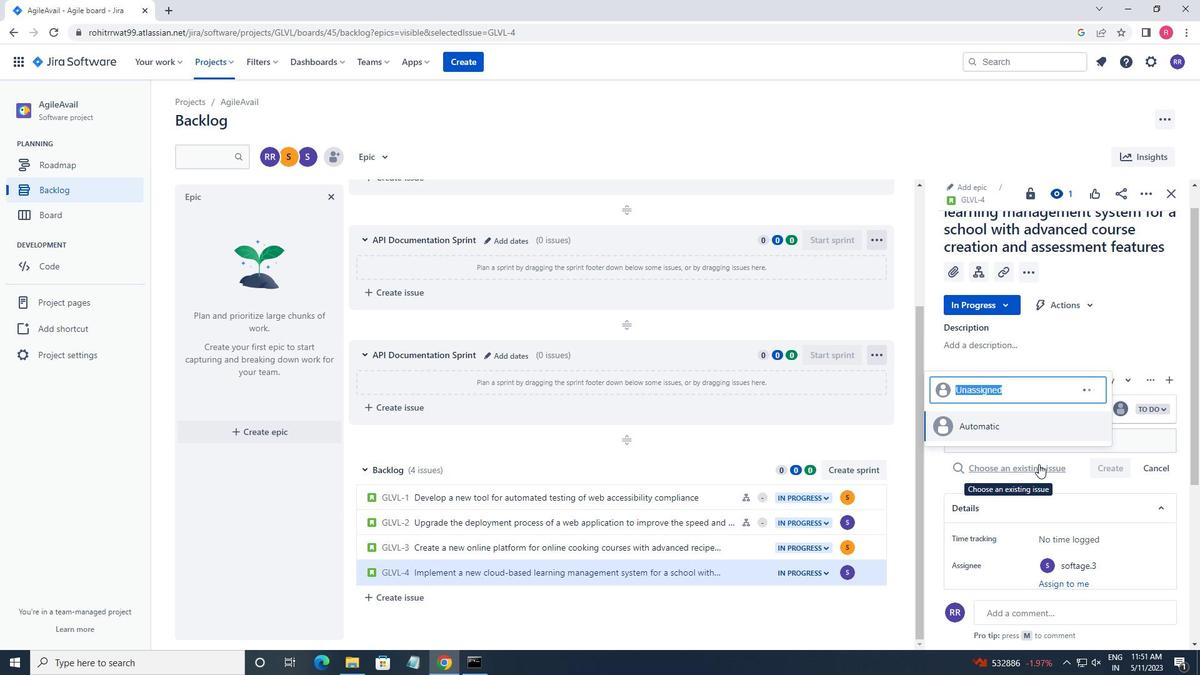 
Action: Mouse pressed left at (1035, 462)
Screenshot: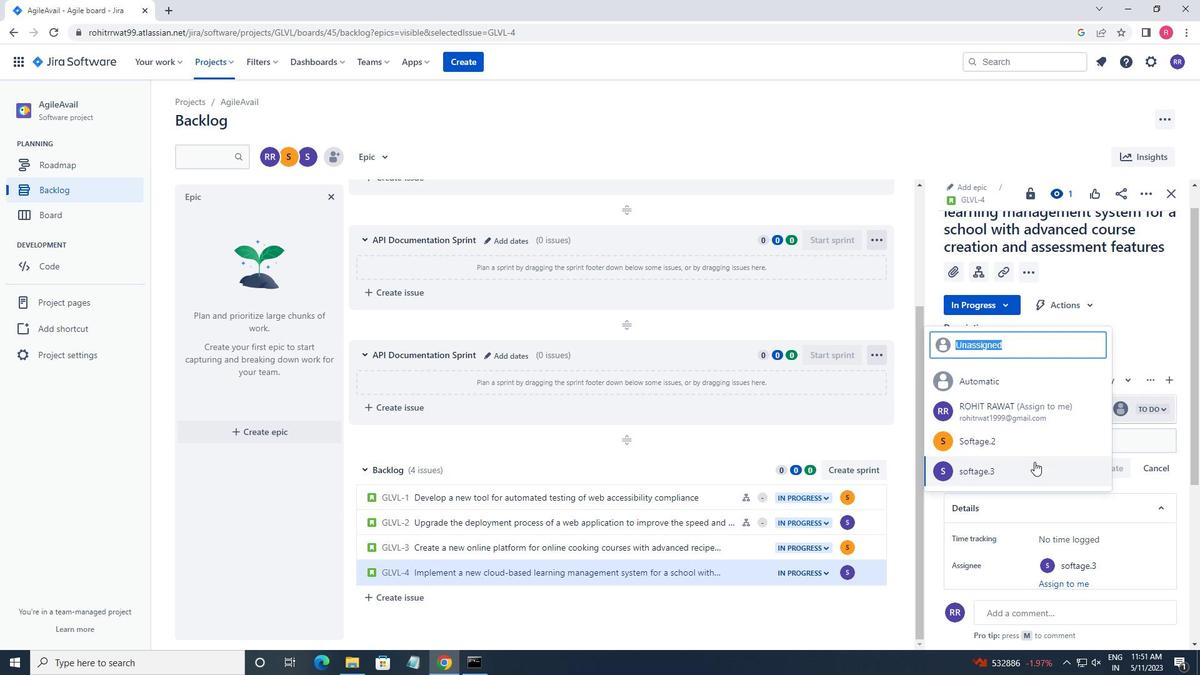 
